 Task:  Click on Golf Select Pick Sheet First name Penelope Last name Taylor and  Email softage.6@softage.net Group 1 Viktor Hovland Group 2 Collin Morikawa Bonus Golfer Collin Morikawa Group 3 Tyrrell Hatton Group 4 Keegan Bradley #1 Golfer For The Week Patrick Cantlay Tie-Breaker Score 1 Submit pick sheet
Action: Mouse moved to (402, 198)
Screenshot: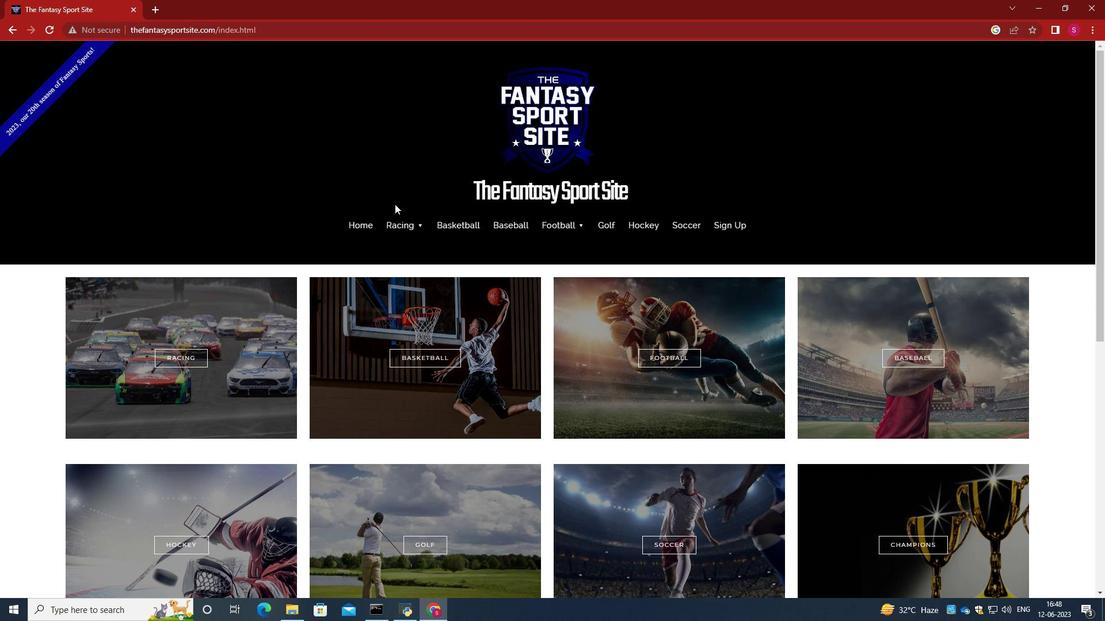 
Action: Mouse scrolled (402, 198) with delta (0, 0)
Screenshot: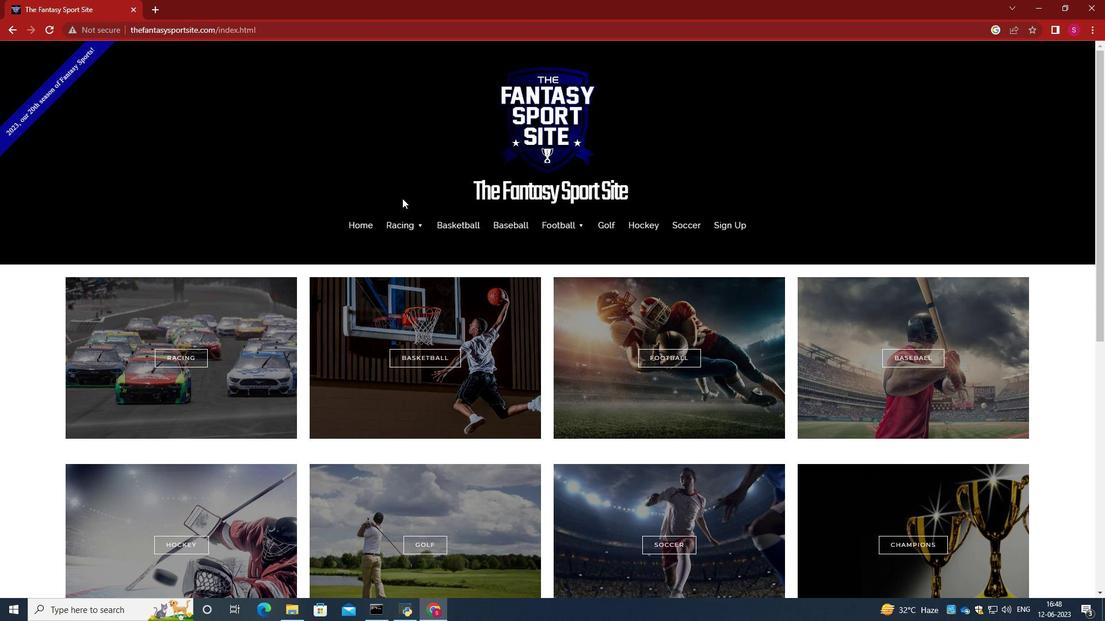 
Action: Mouse scrolled (402, 198) with delta (0, 0)
Screenshot: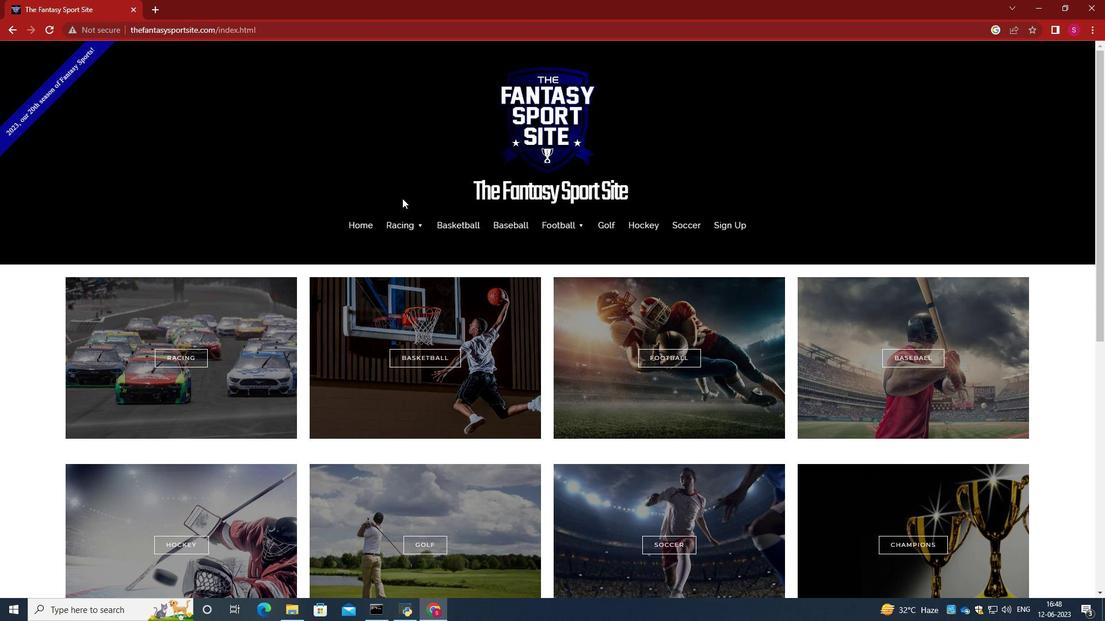 
Action: Mouse moved to (427, 423)
Screenshot: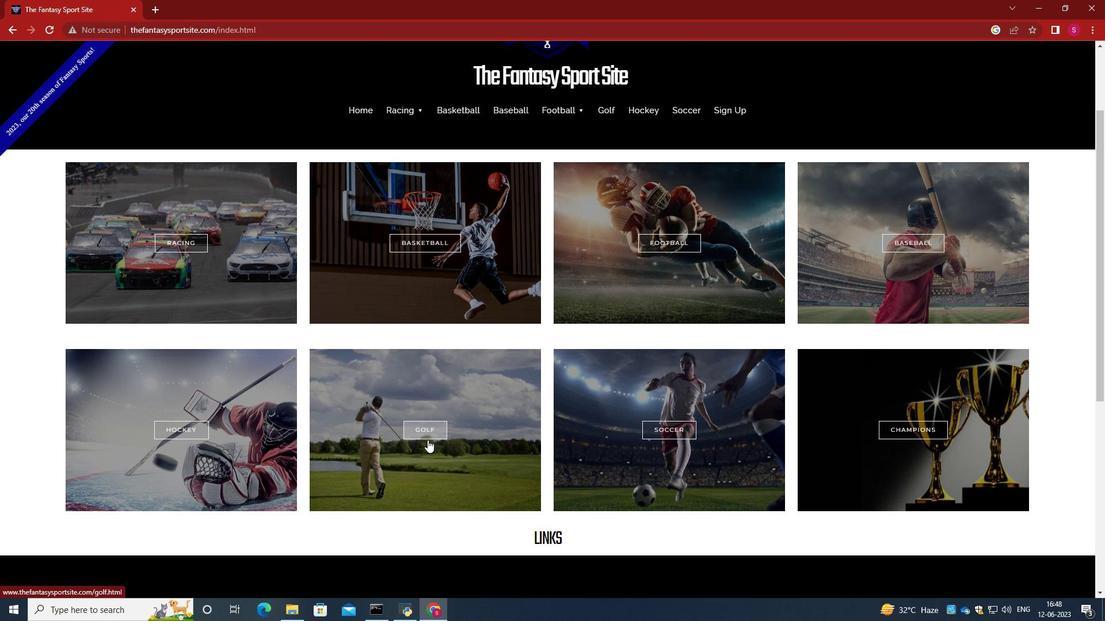 
Action: Mouse pressed left at (427, 423)
Screenshot: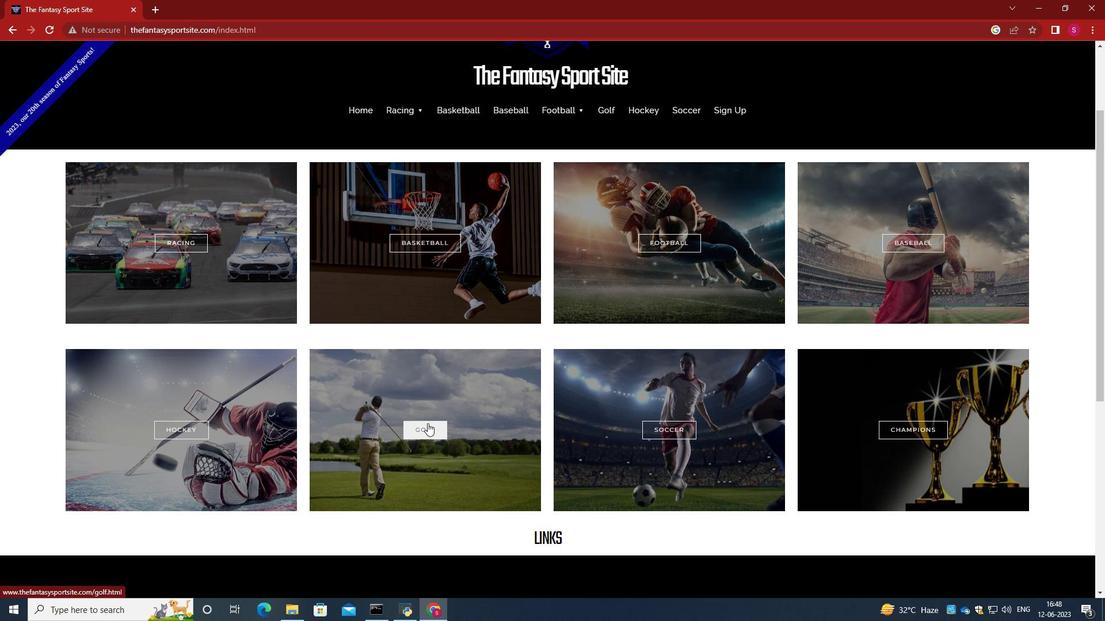 
Action: Mouse moved to (449, 352)
Screenshot: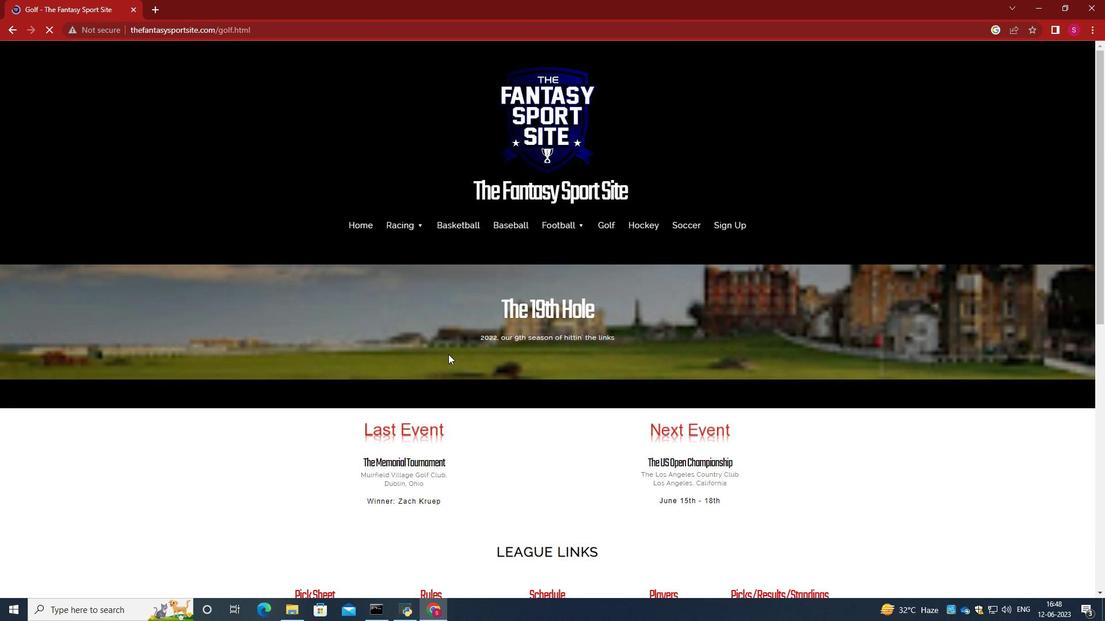 
Action: Mouse scrolled (449, 352) with delta (0, 0)
Screenshot: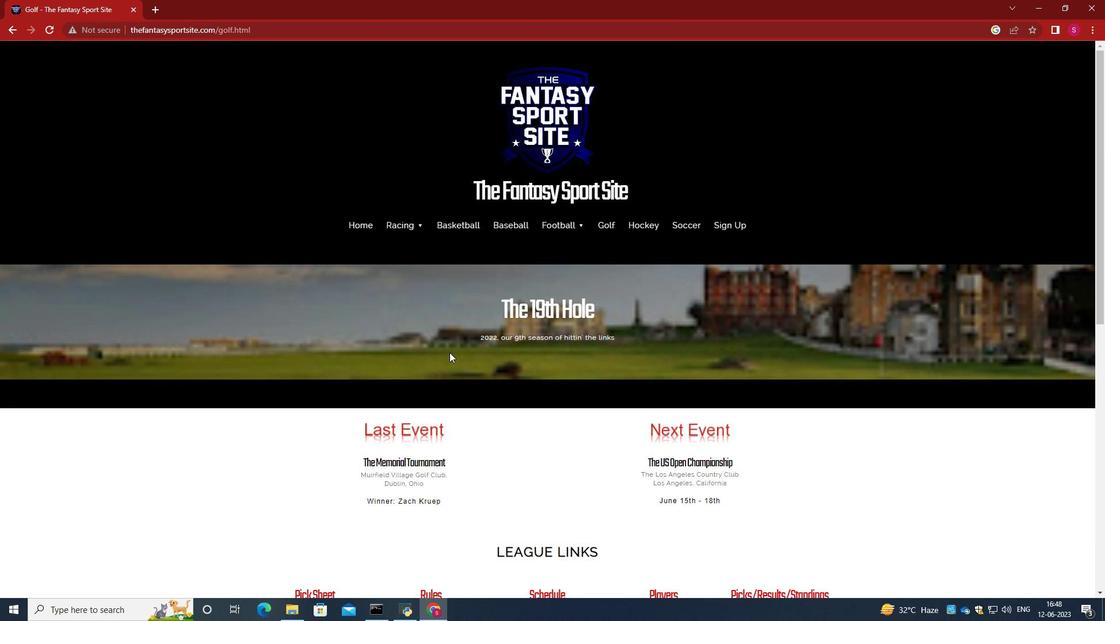 
Action: Mouse moved to (447, 351)
Screenshot: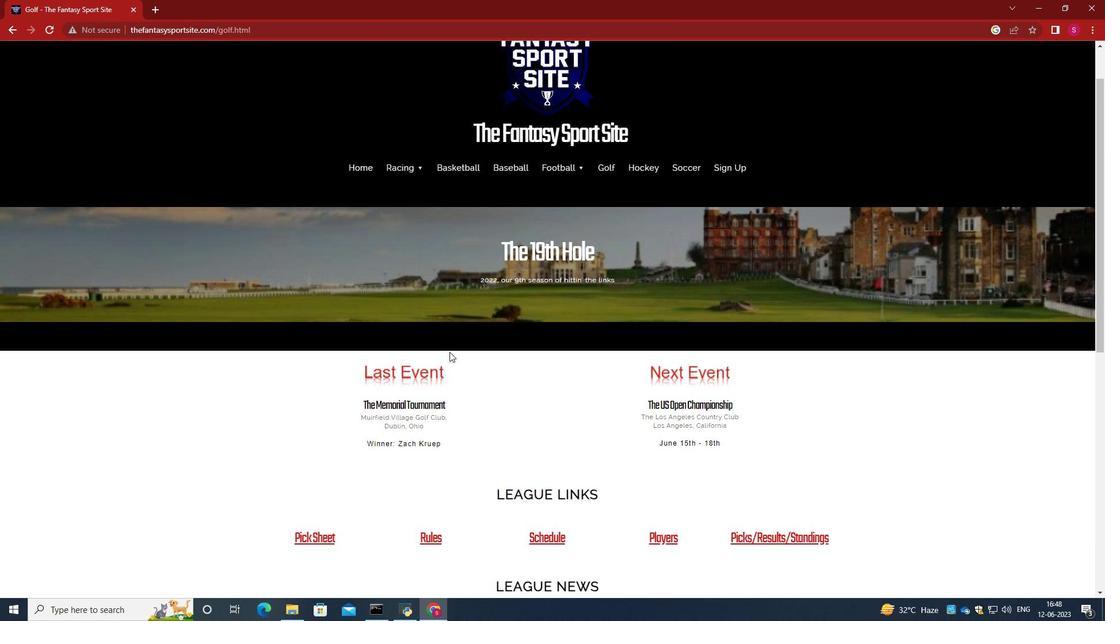 
Action: Mouse scrolled (447, 351) with delta (0, 0)
Screenshot: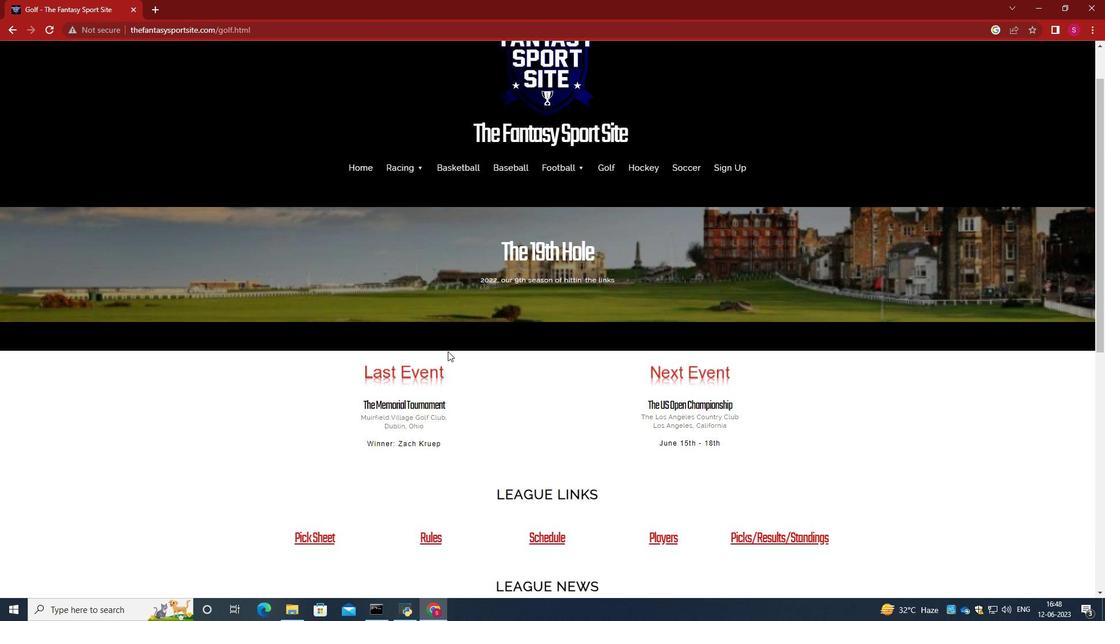 
Action: Mouse scrolled (447, 351) with delta (0, 0)
Screenshot: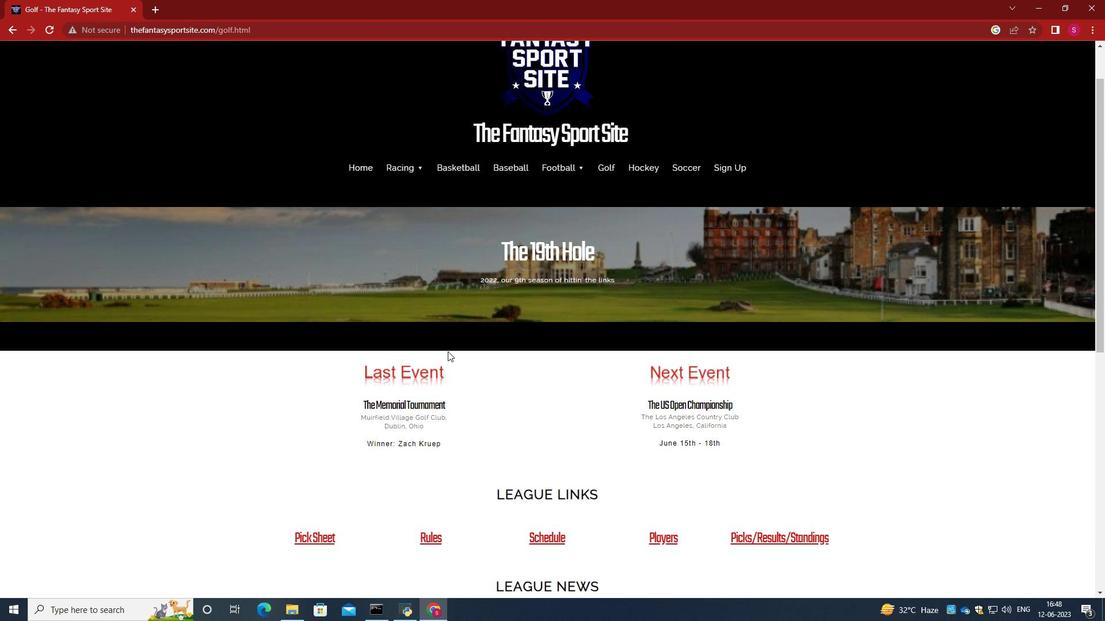 
Action: Mouse moved to (445, 357)
Screenshot: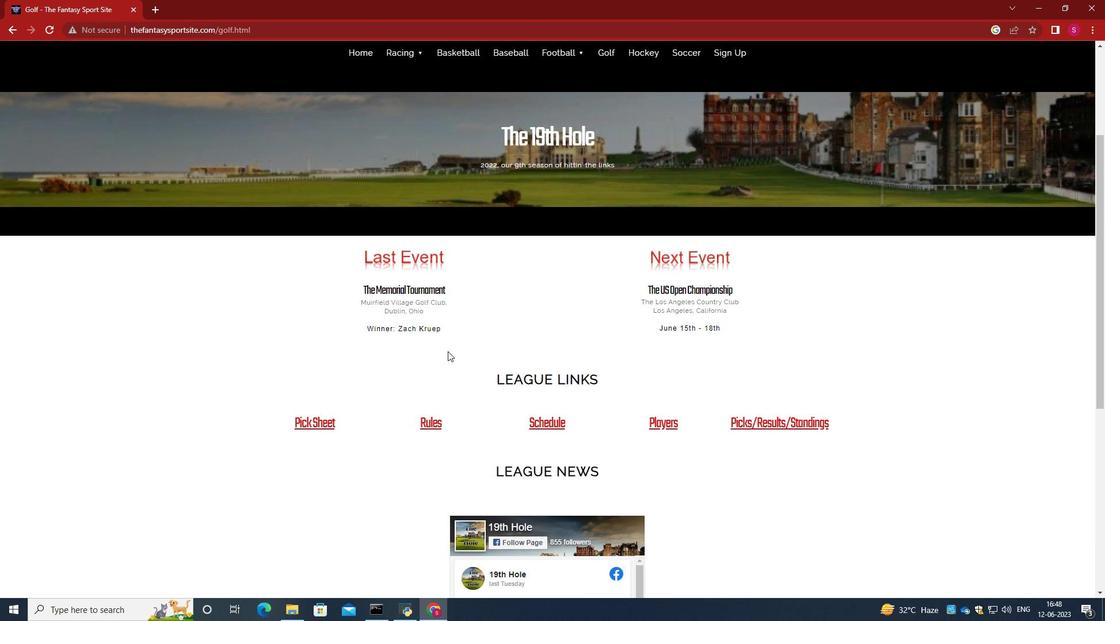
Action: Mouse scrolled (445, 357) with delta (0, 0)
Screenshot: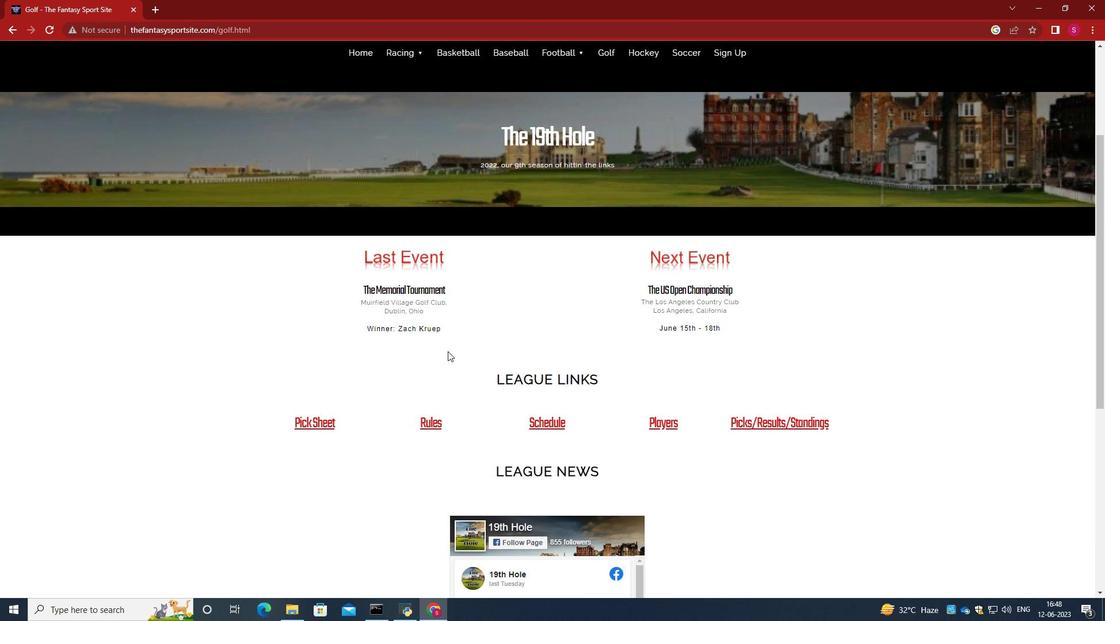 
Action: Mouse moved to (361, 359)
Screenshot: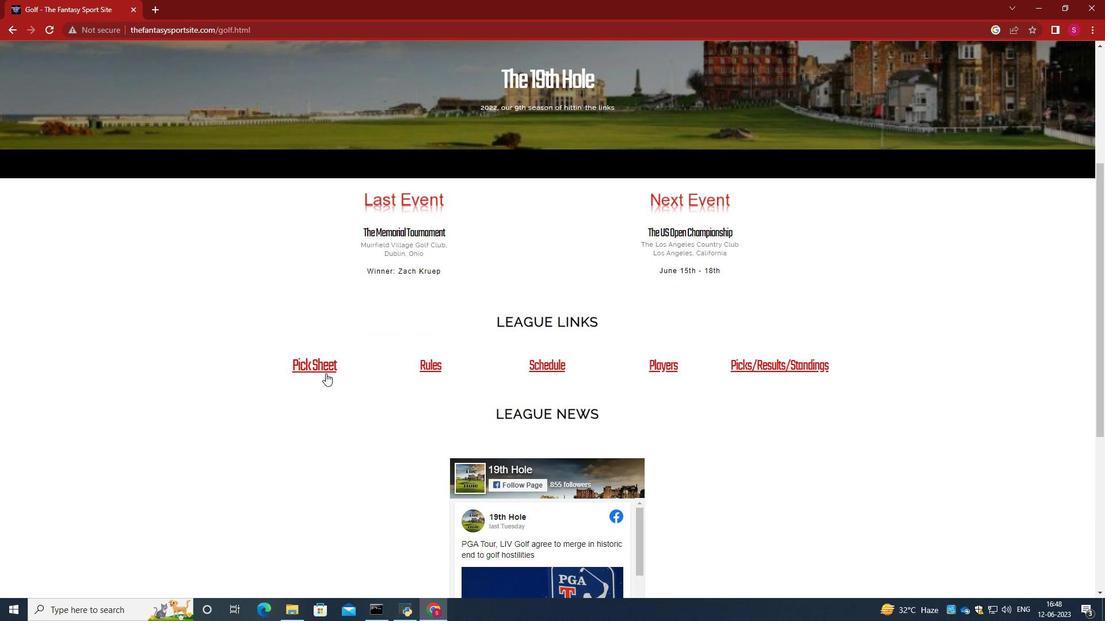 
Action: Mouse scrolled (361, 358) with delta (0, 0)
Screenshot: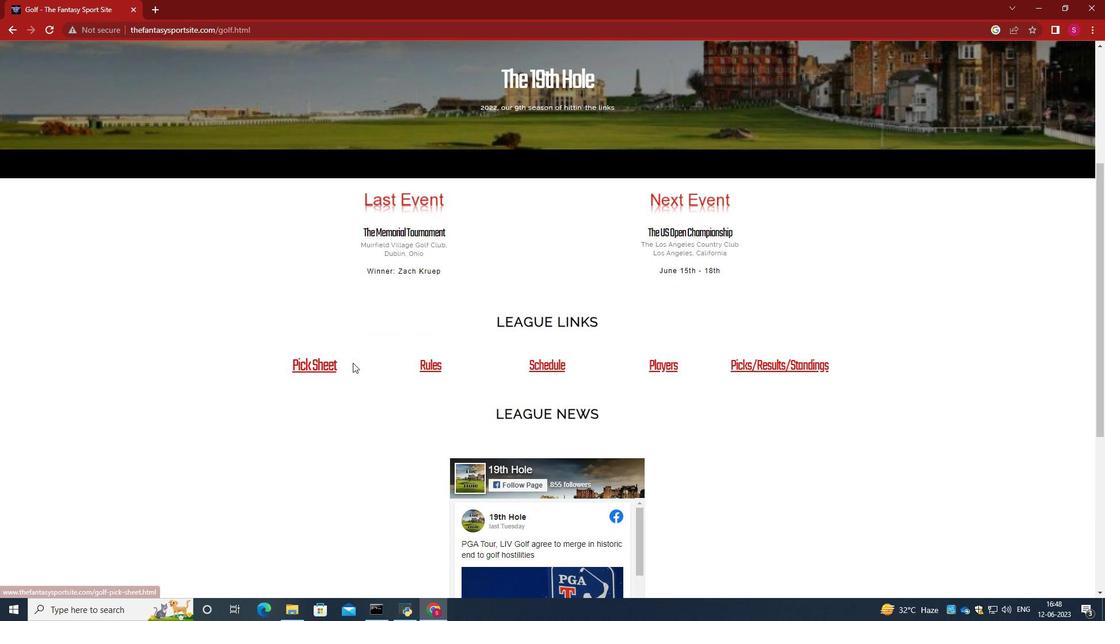
Action: Mouse scrolled (361, 358) with delta (0, 0)
Screenshot: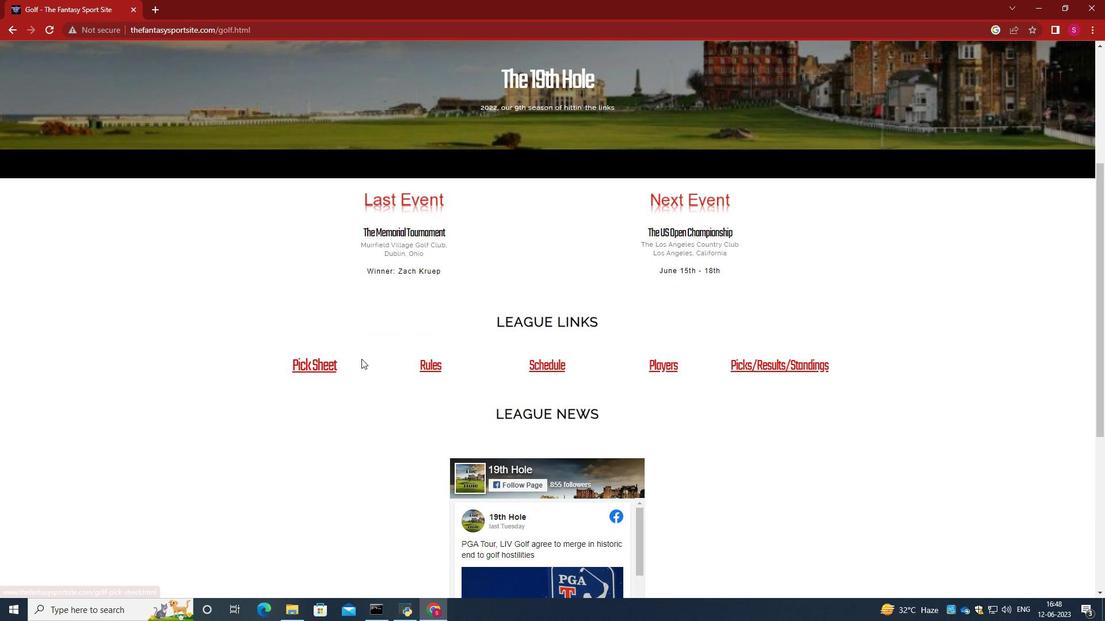 
Action: Mouse scrolled (361, 358) with delta (0, 0)
Screenshot: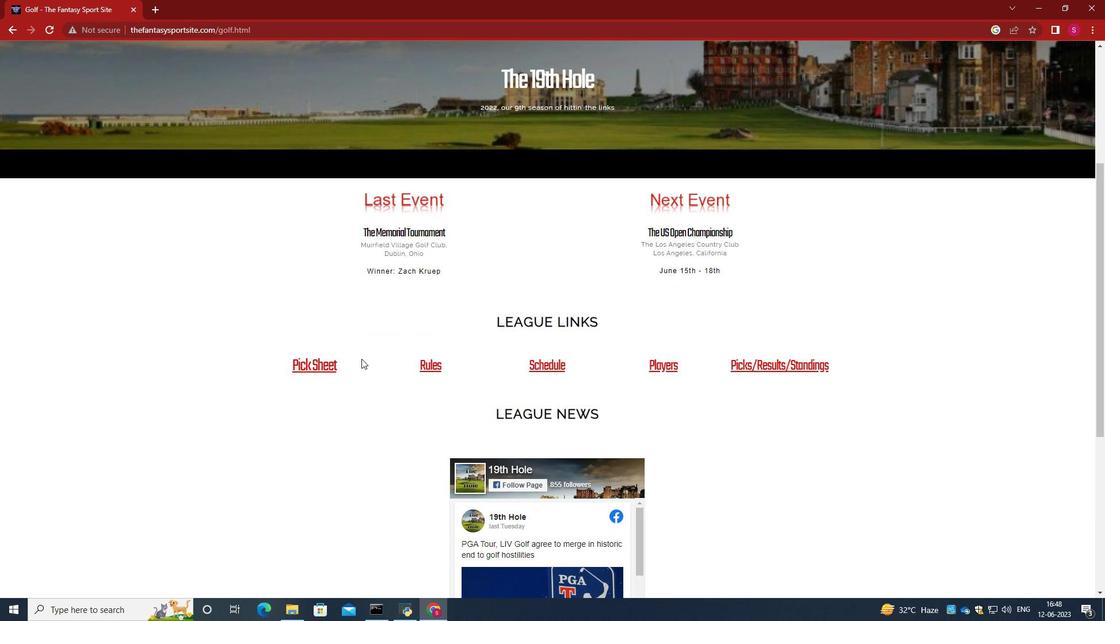 
Action: Mouse moved to (318, 195)
Screenshot: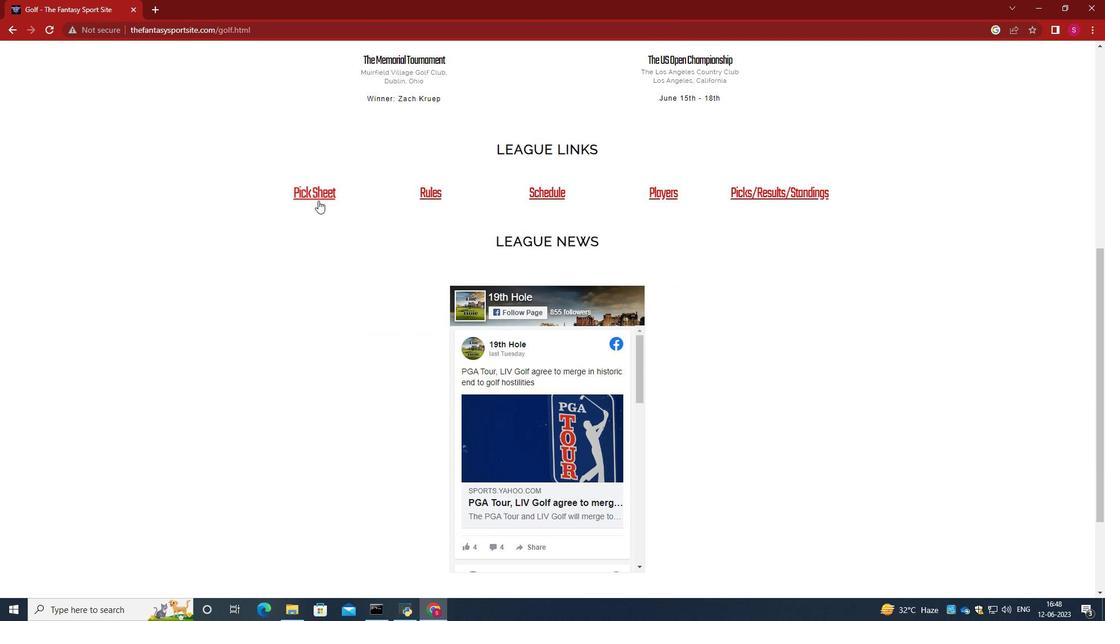 
Action: Mouse pressed left at (318, 195)
Screenshot: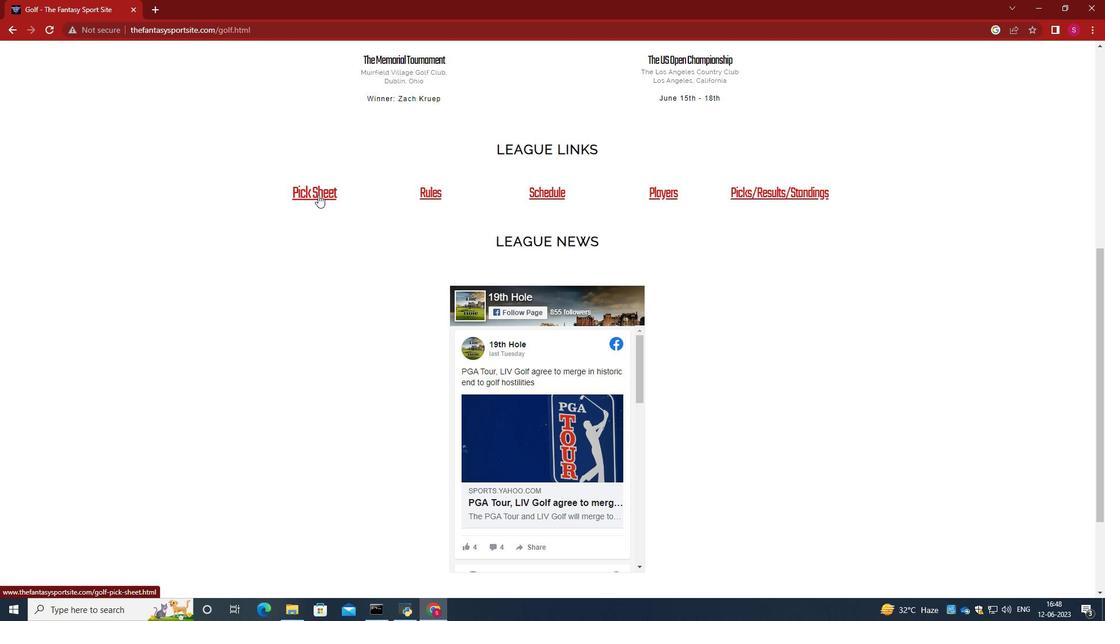 
Action: Mouse moved to (434, 217)
Screenshot: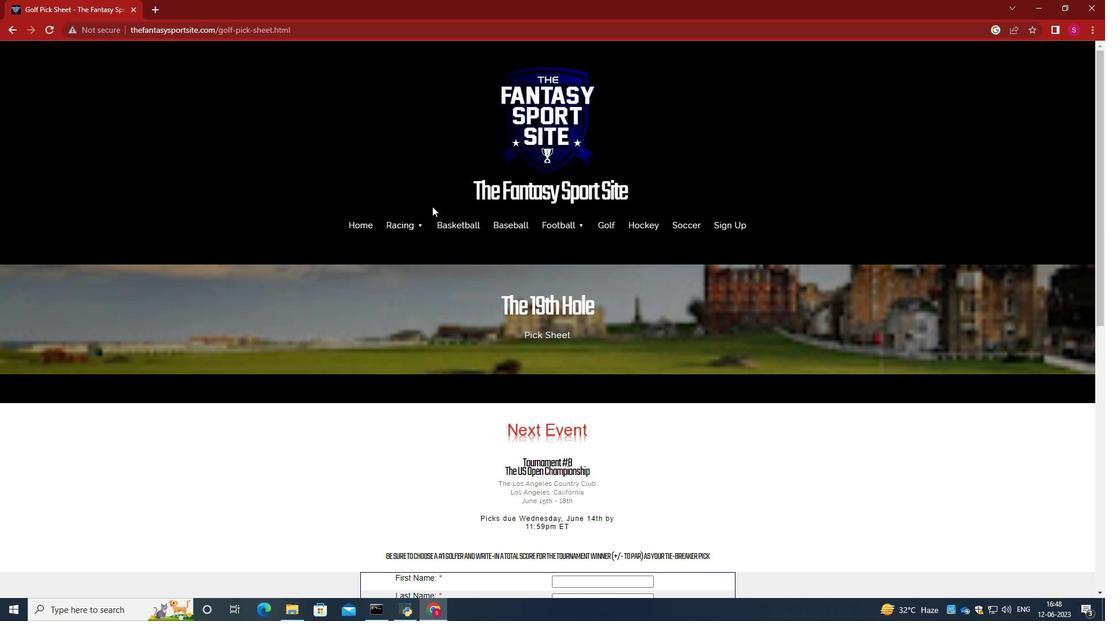 
Action: Mouse scrolled (434, 216) with delta (0, 0)
Screenshot: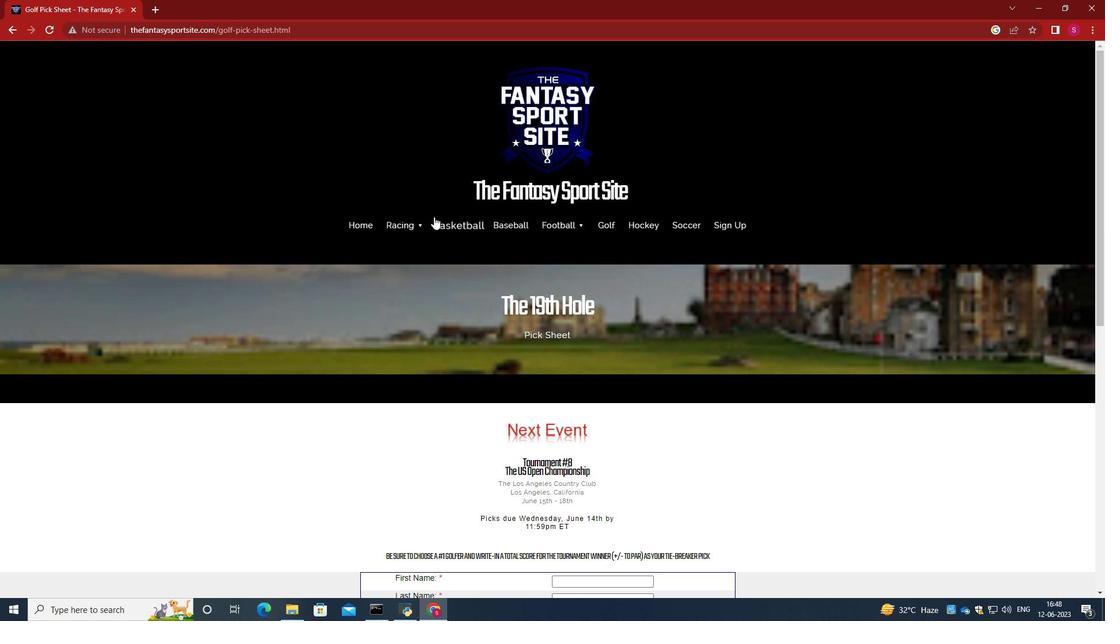 
Action: Mouse scrolled (434, 216) with delta (0, 0)
Screenshot: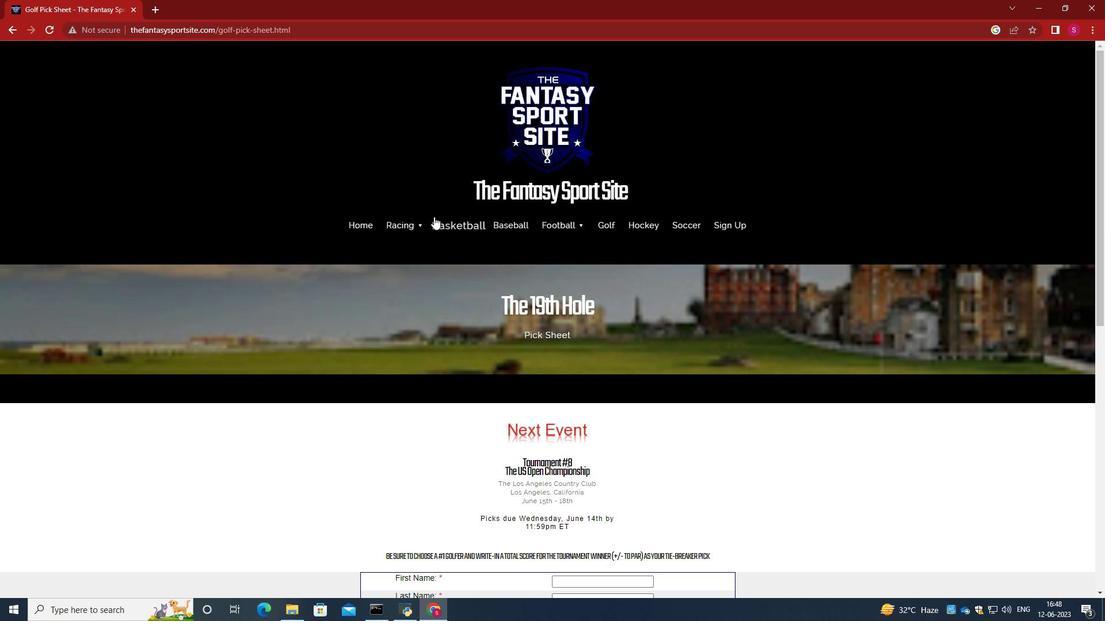 
Action: Mouse moved to (434, 217)
Screenshot: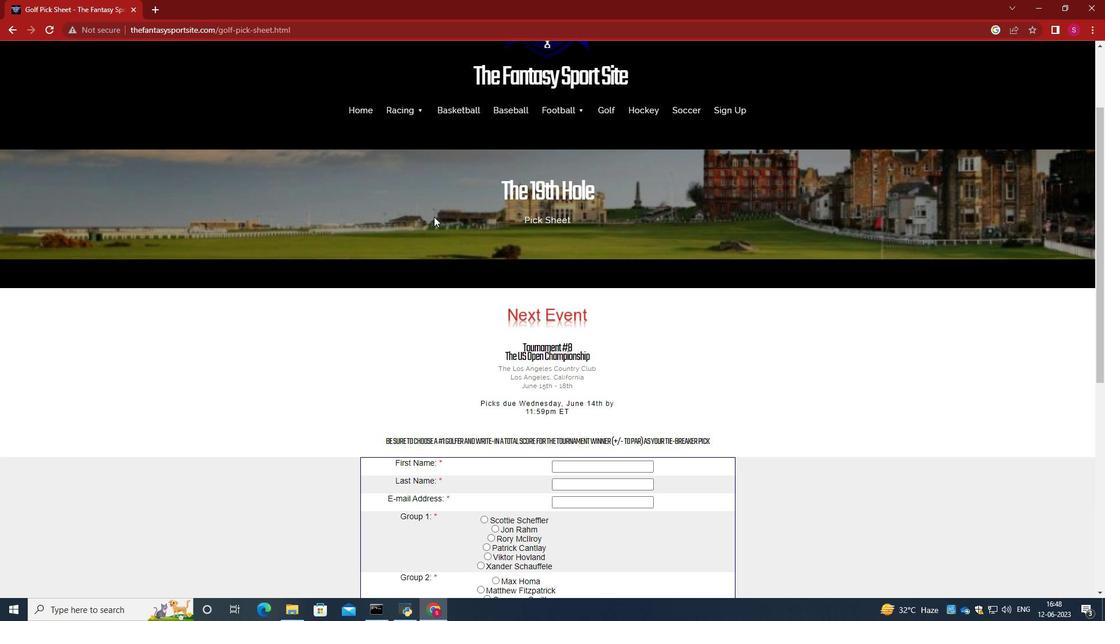 
Action: Mouse scrolled (434, 217) with delta (0, 0)
Screenshot: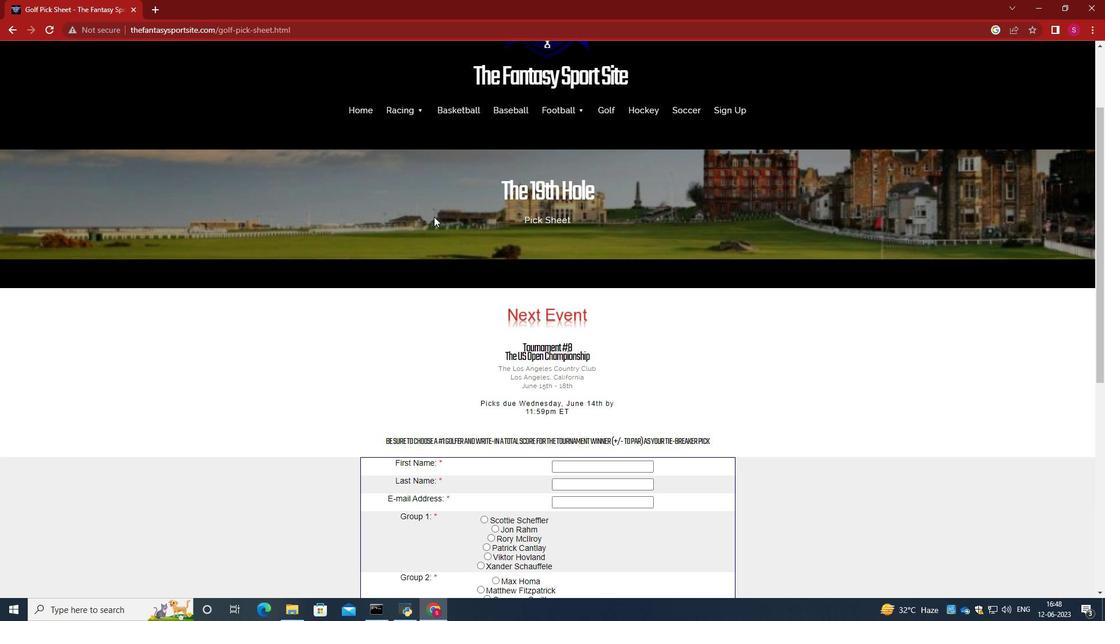 
Action: Mouse moved to (434, 223)
Screenshot: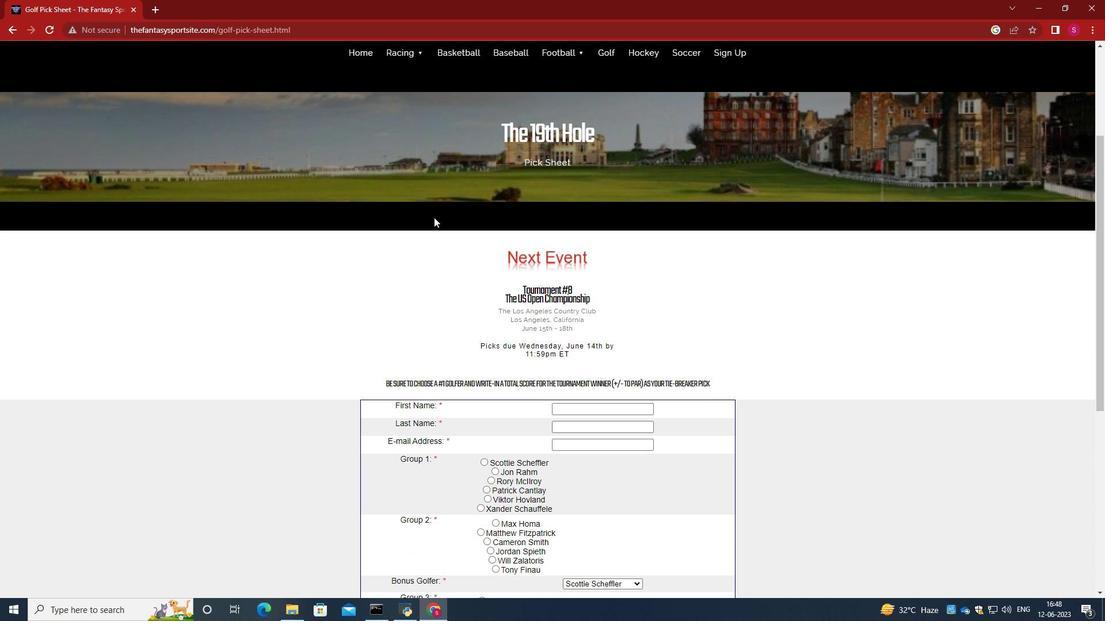 
Action: Mouse scrolled (434, 223) with delta (0, 0)
Screenshot: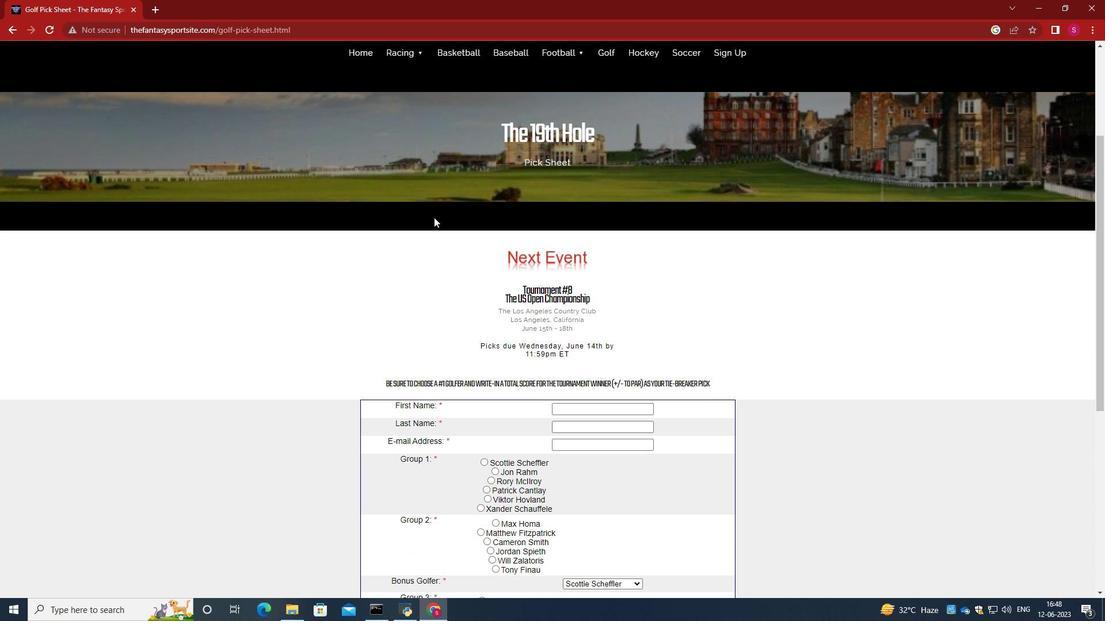 
Action: Mouse moved to (435, 228)
Screenshot: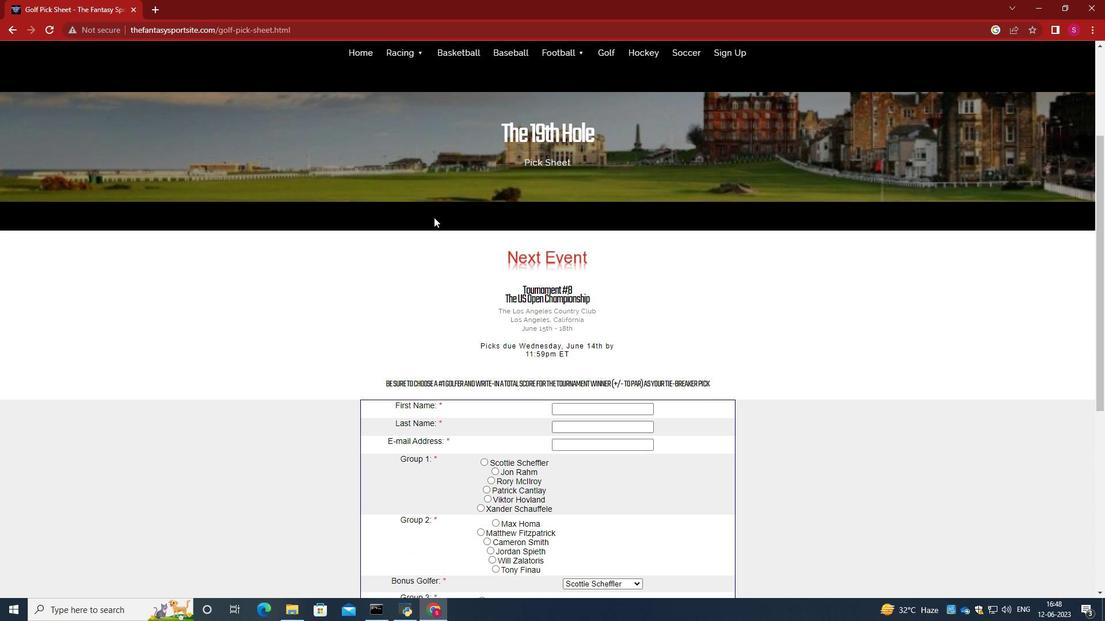
Action: Mouse scrolled (435, 228) with delta (0, 0)
Screenshot: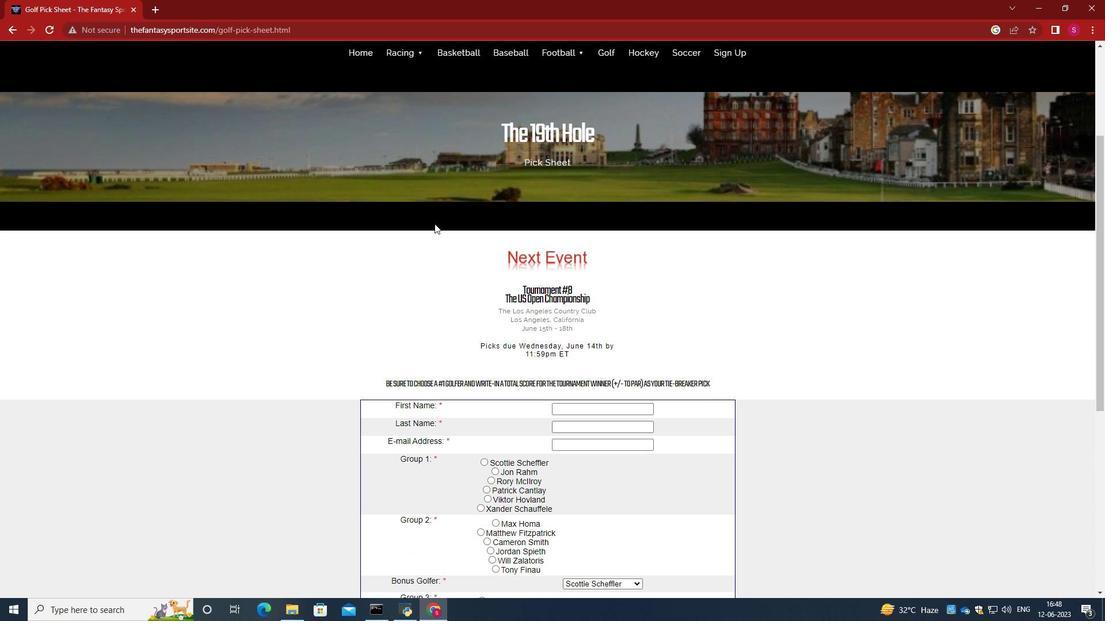 
Action: Mouse moved to (602, 282)
Screenshot: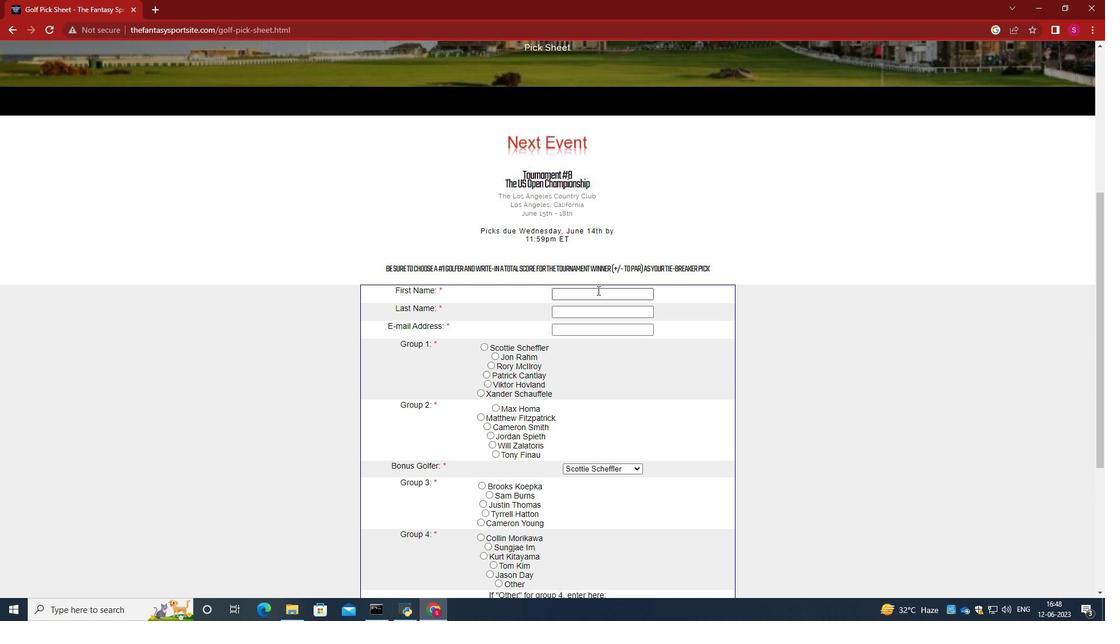 
Action: Mouse scrolled (602, 282) with delta (0, 0)
Screenshot: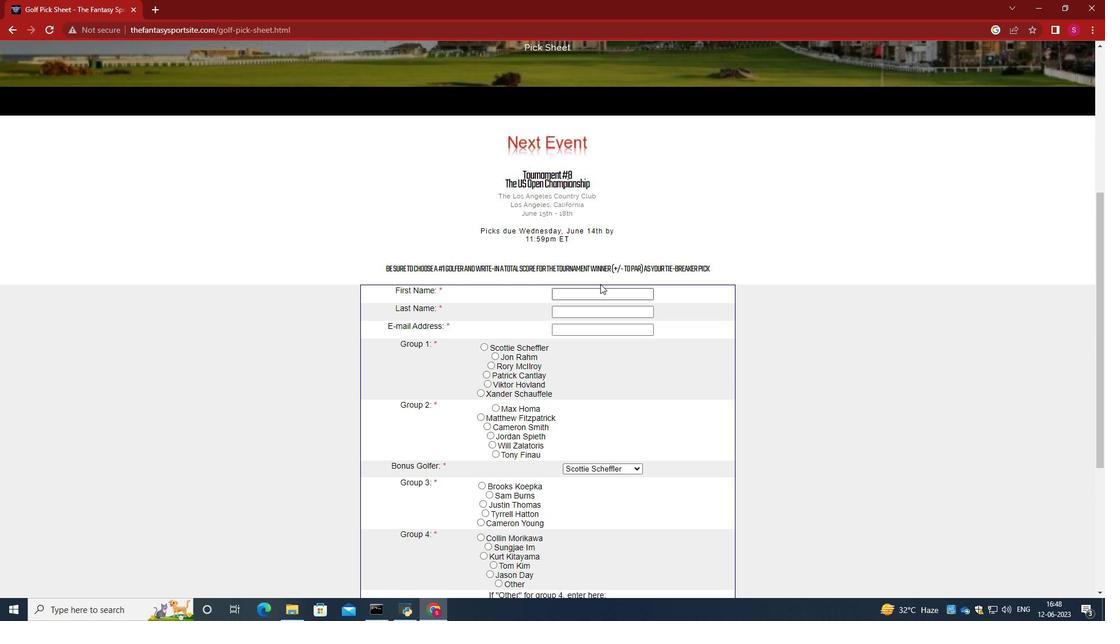 
Action: Mouse moved to (587, 234)
Screenshot: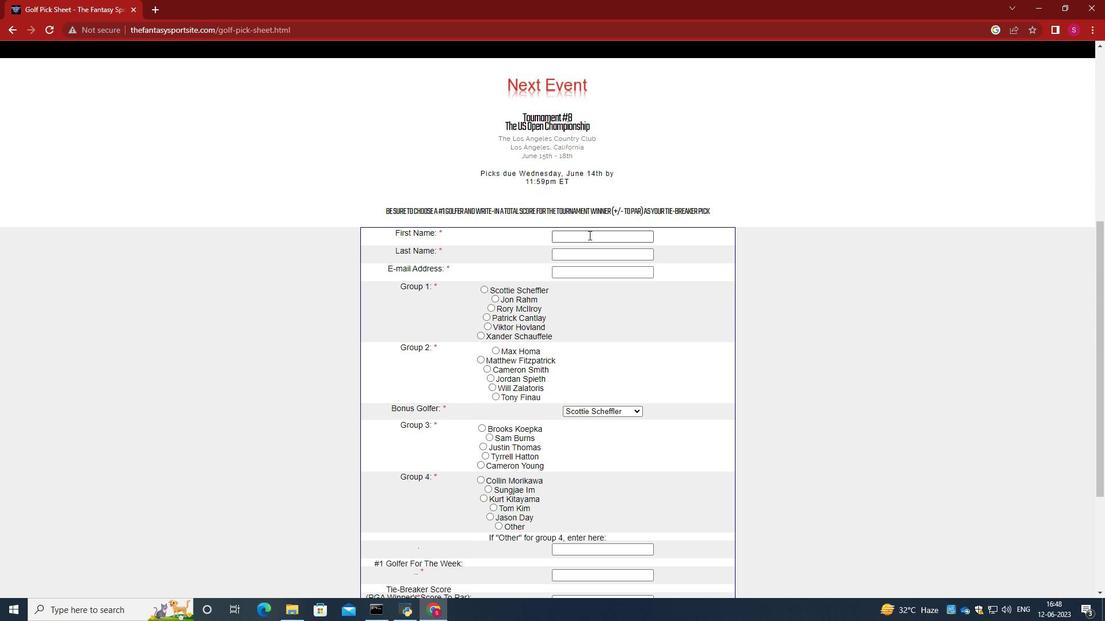 
Action: Mouse pressed left at (587, 234)
Screenshot: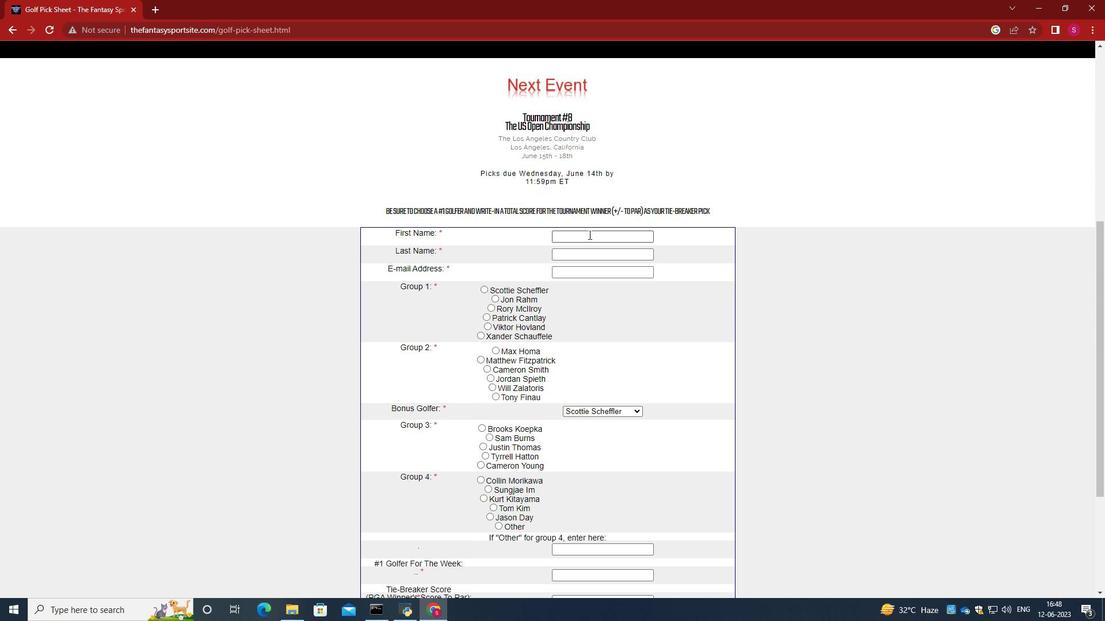 
Action: Key pressed <Key.caps_lock>P<Key.caps_lock>enelope<Key.tab><Key.caps_lock>T<Key.caps_lock>aylor<Key.tab>softage.6<Key.shift>@softage.net
Screenshot: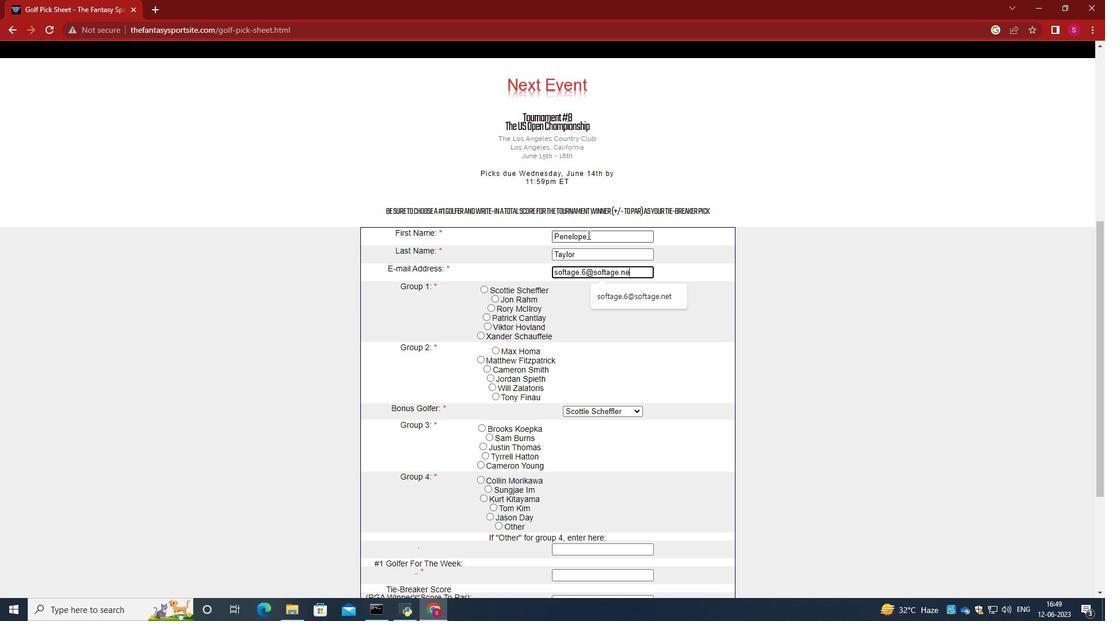 
Action: Mouse moved to (584, 271)
Screenshot: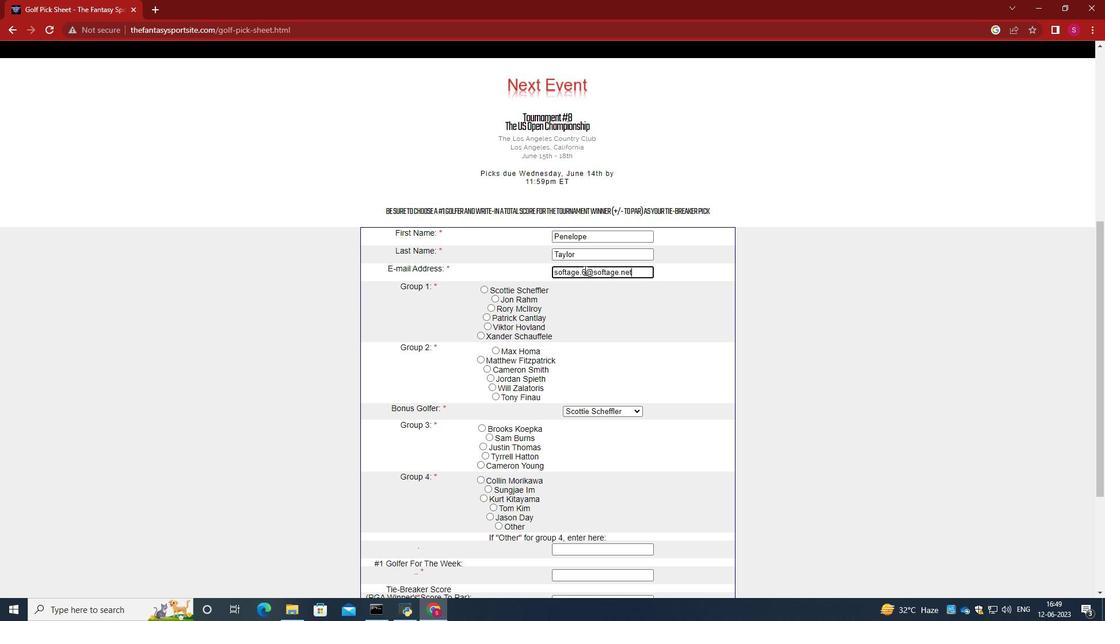 
Action: Mouse scrolled (584, 271) with delta (0, 0)
Screenshot: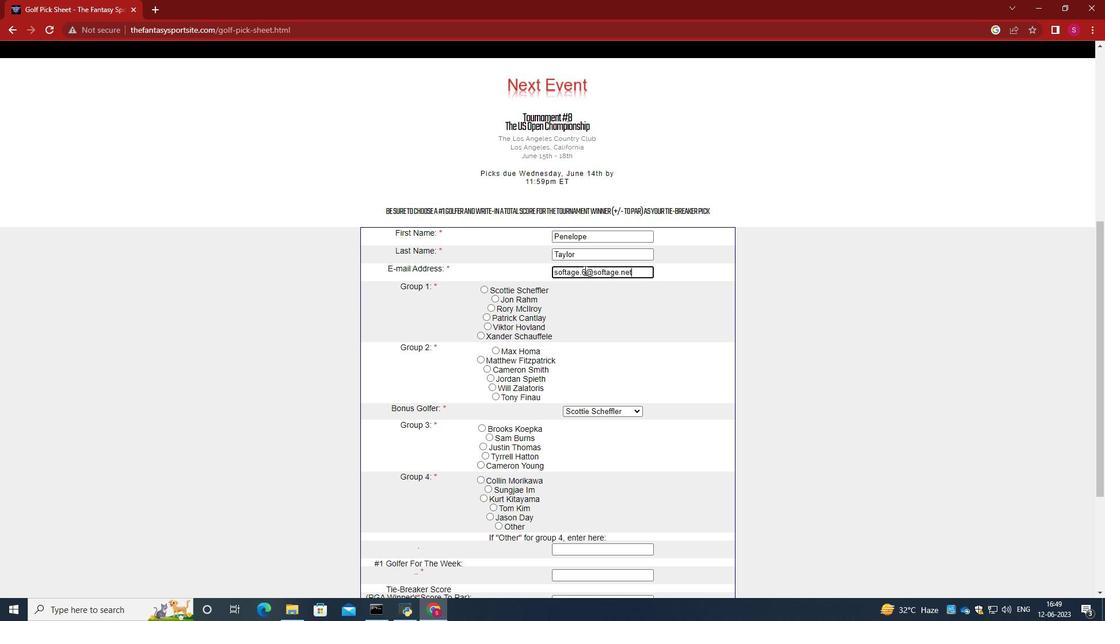 
Action: Mouse moved to (488, 267)
Screenshot: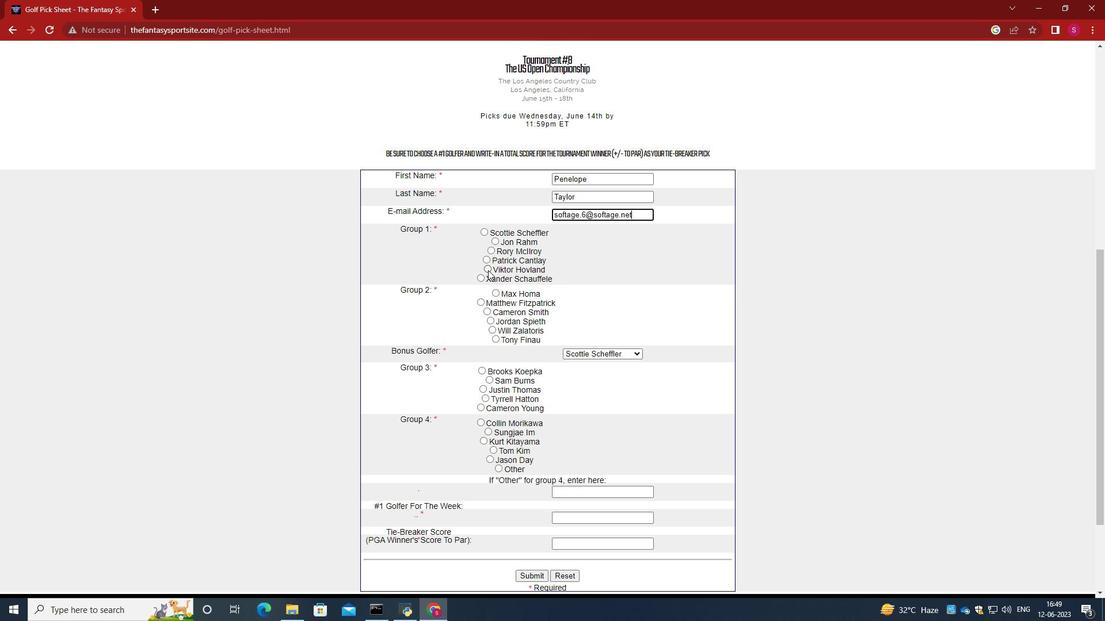 
Action: Mouse pressed left at (488, 267)
Screenshot: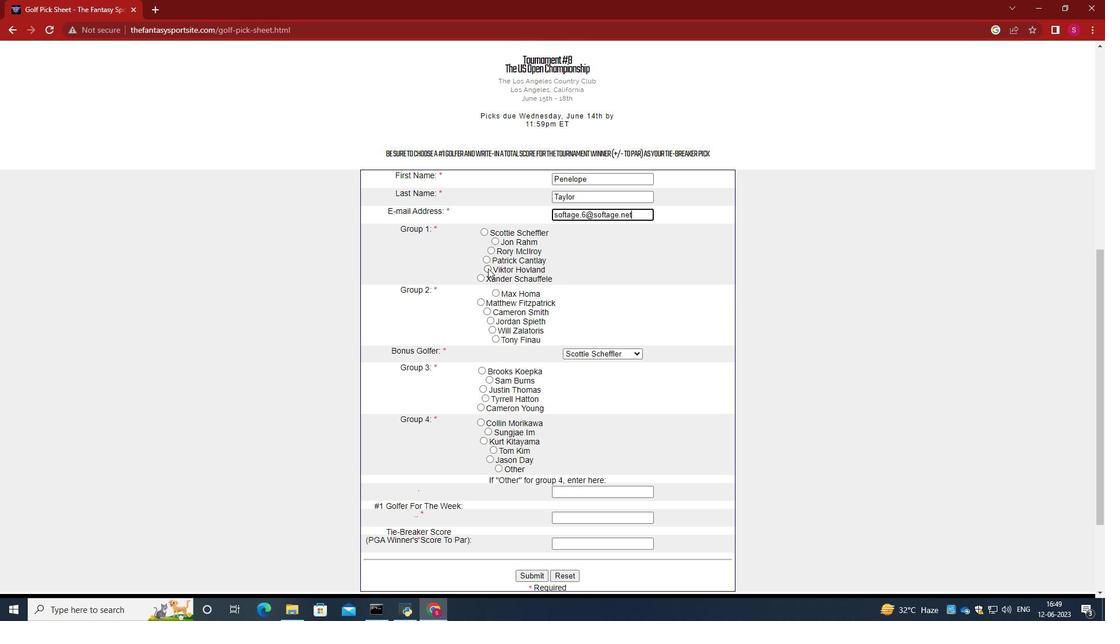 
Action: Mouse moved to (611, 266)
Screenshot: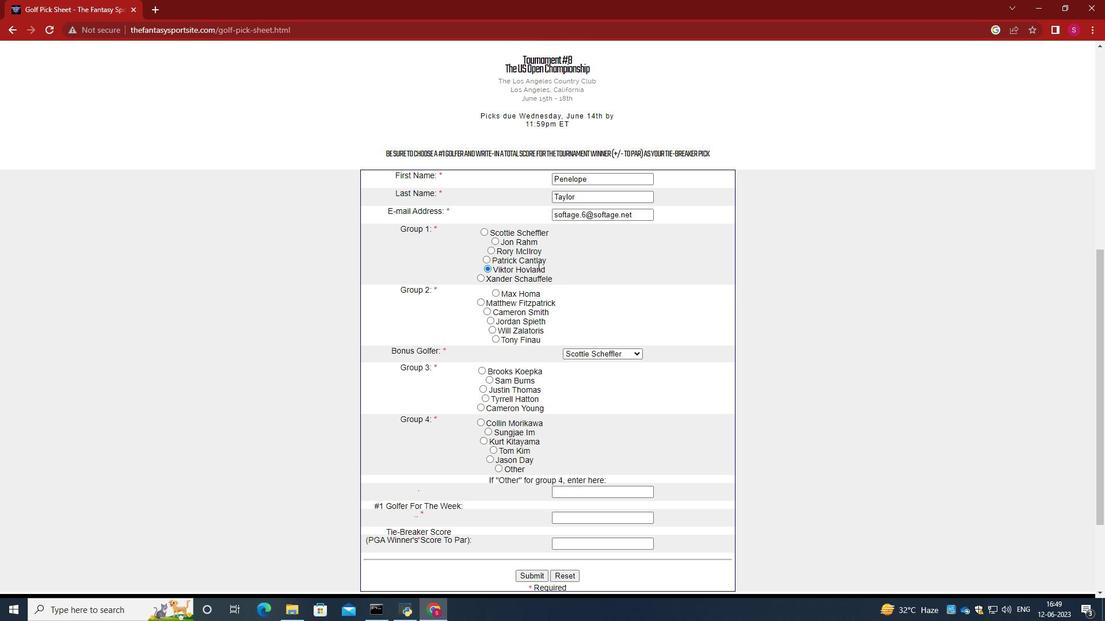 
Action: Mouse scrolled (611, 266) with delta (0, 0)
Screenshot: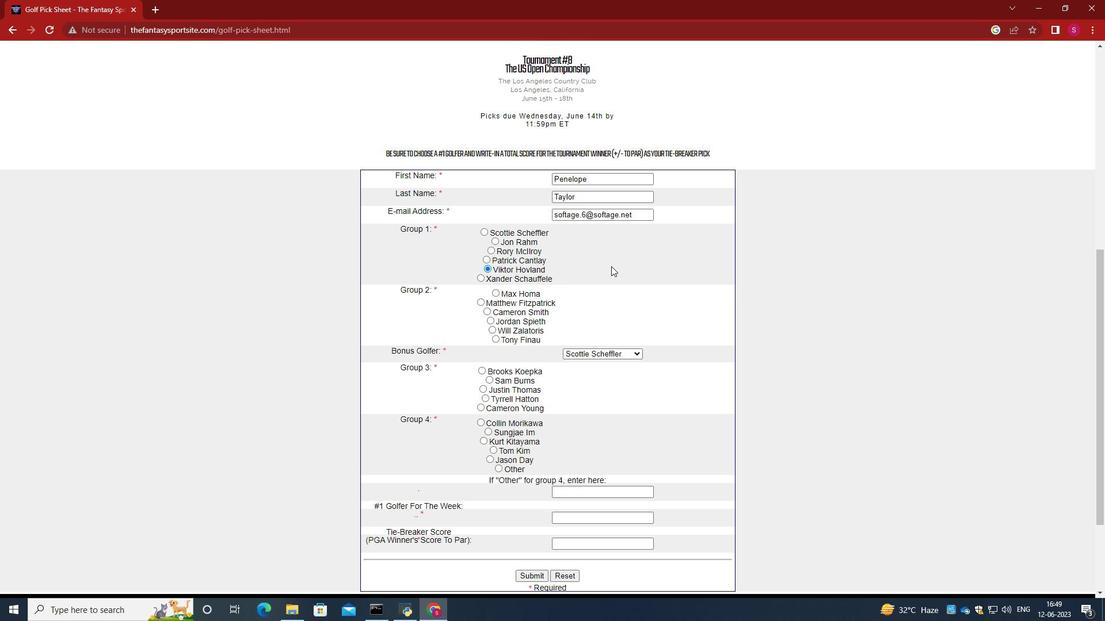 
Action: Mouse moved to (487, 254)
Screenshot: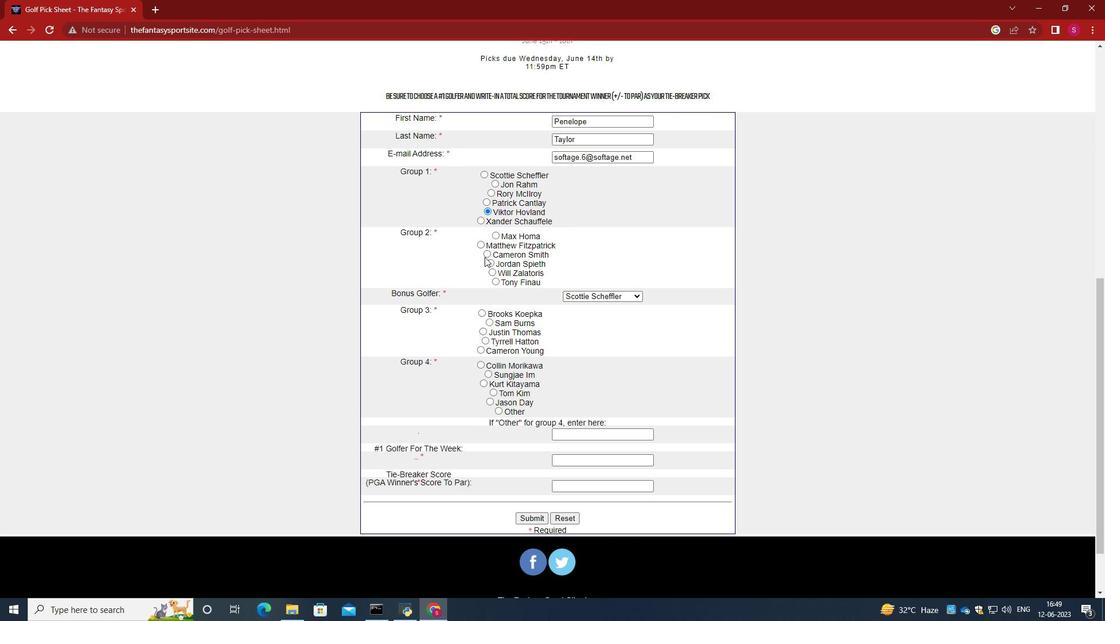 
Action: Mouse pressed left at (487, 254)
Screenshot: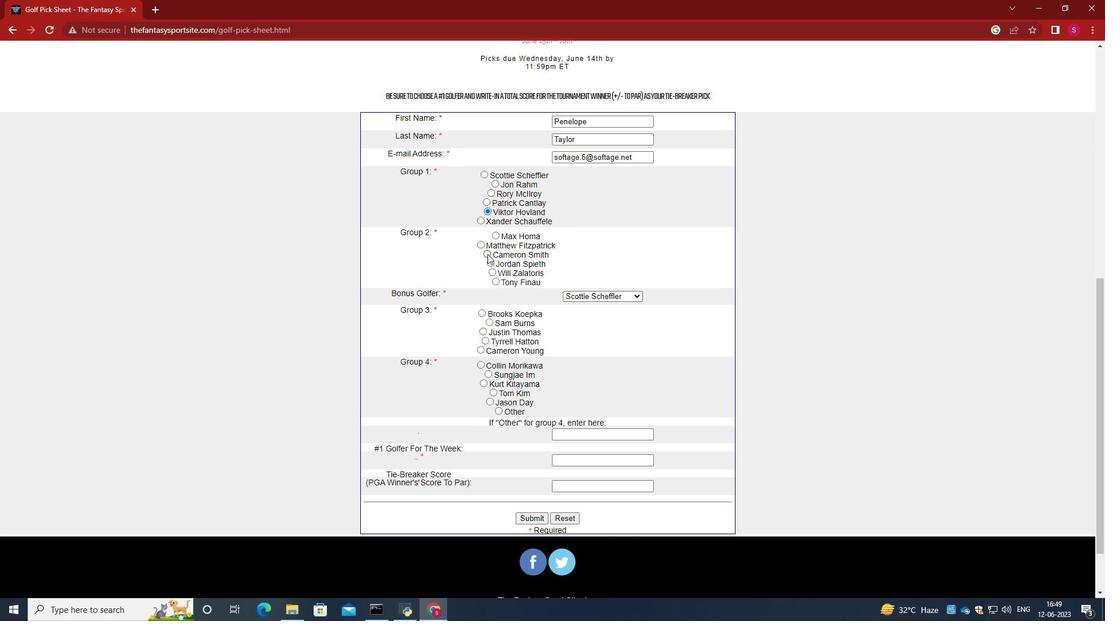 
Action: Mouse moved to (603, 296)
Screenshot: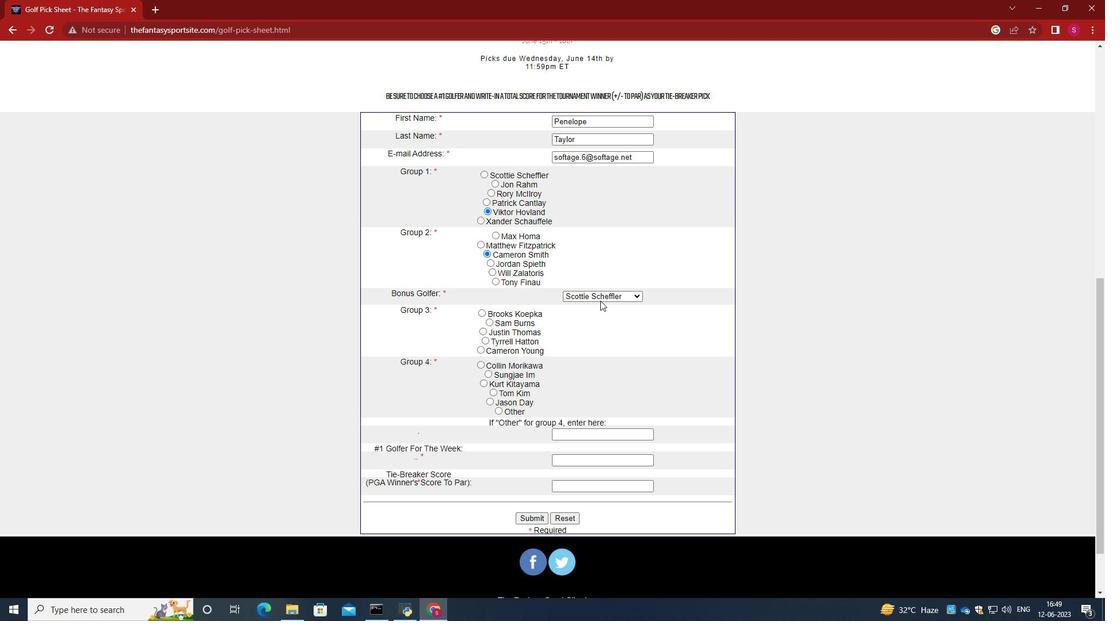 
Action: Mouse pressed left at (603, 296)
Screenshot: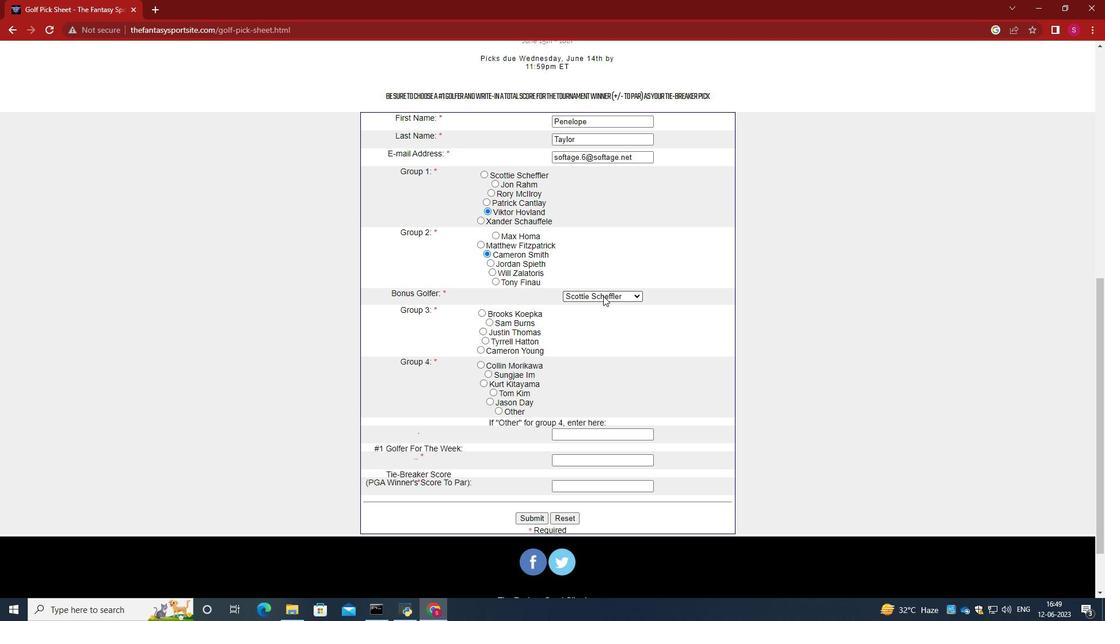 
Action: Mouse moved to (604, 385)
Screenshot: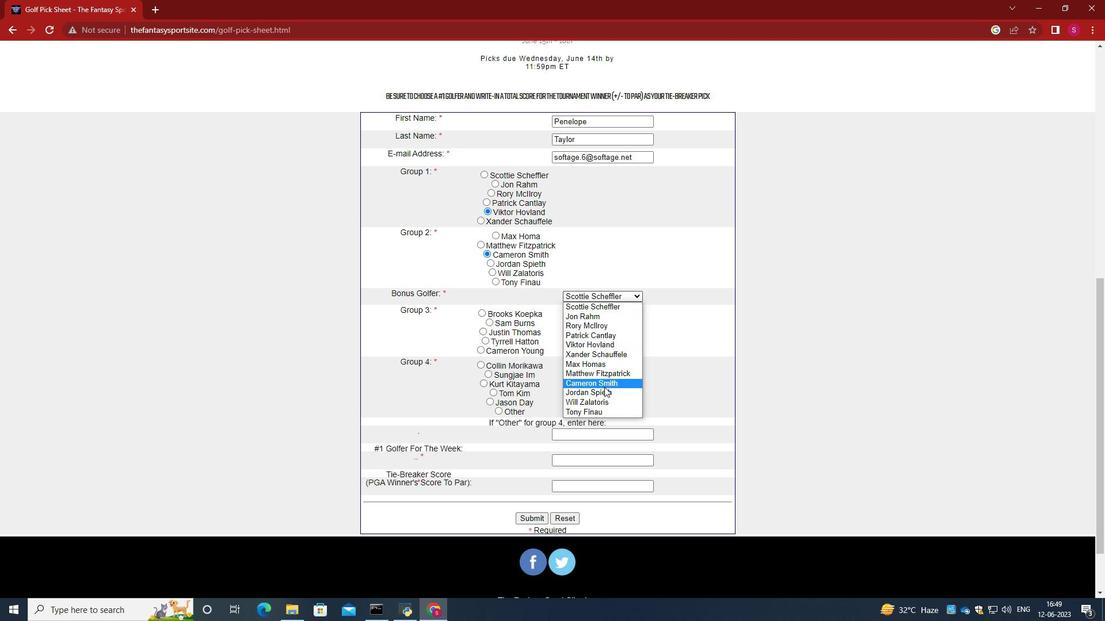 
Action: Mouse pressed left at (604, 385)
Screenshot: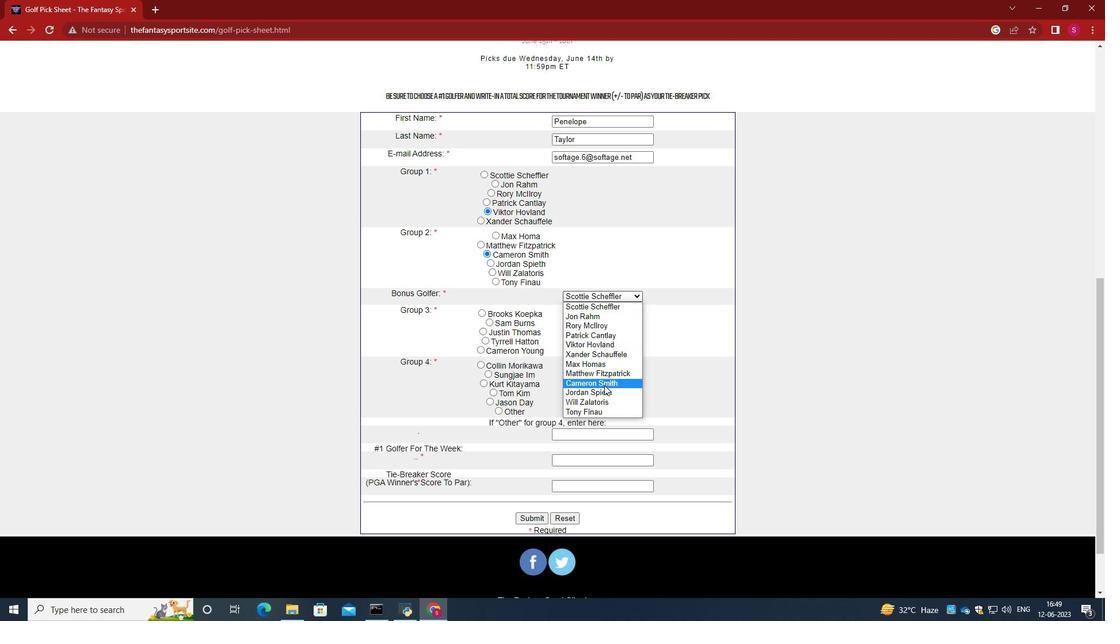 
Action: Mouse moved to (640, 281)
Screenshot: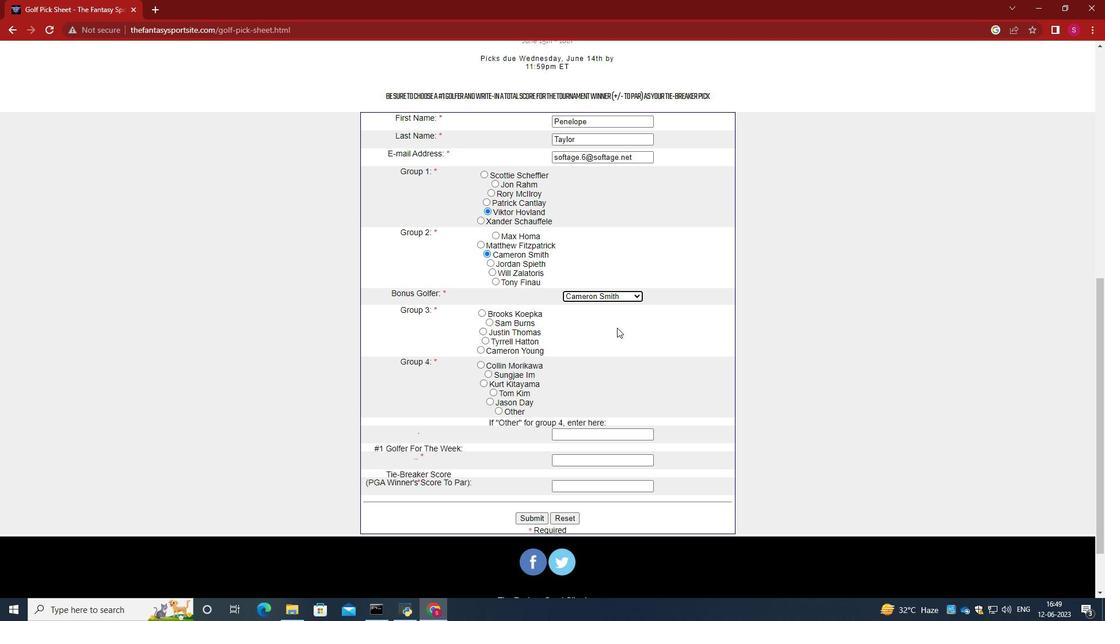 
Action: Mouse scrolled (640, 280) with delta (0, 0)
Screenshot: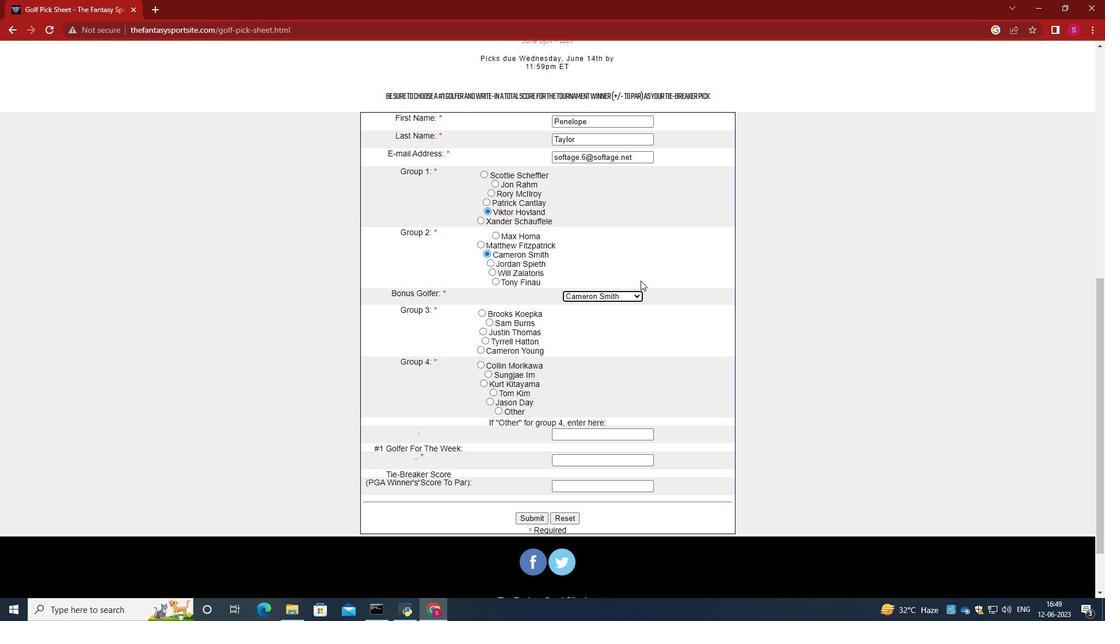 
Action: Mouse moved to (488, 282)
Screenshot: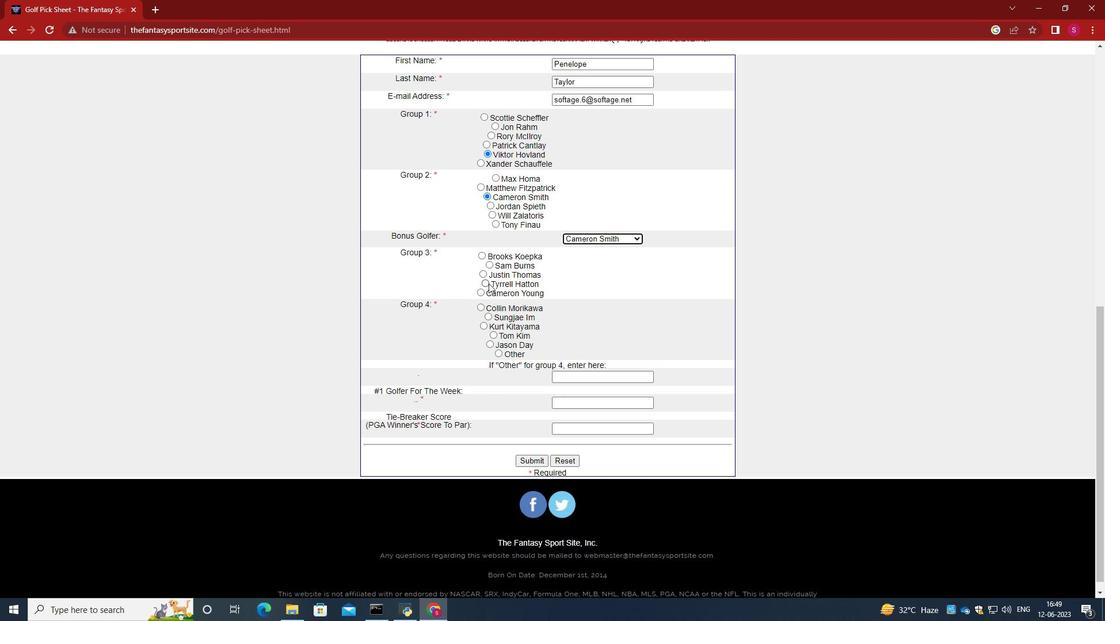 
Action: Mouse pressed left at (488, 282)
Screenshot: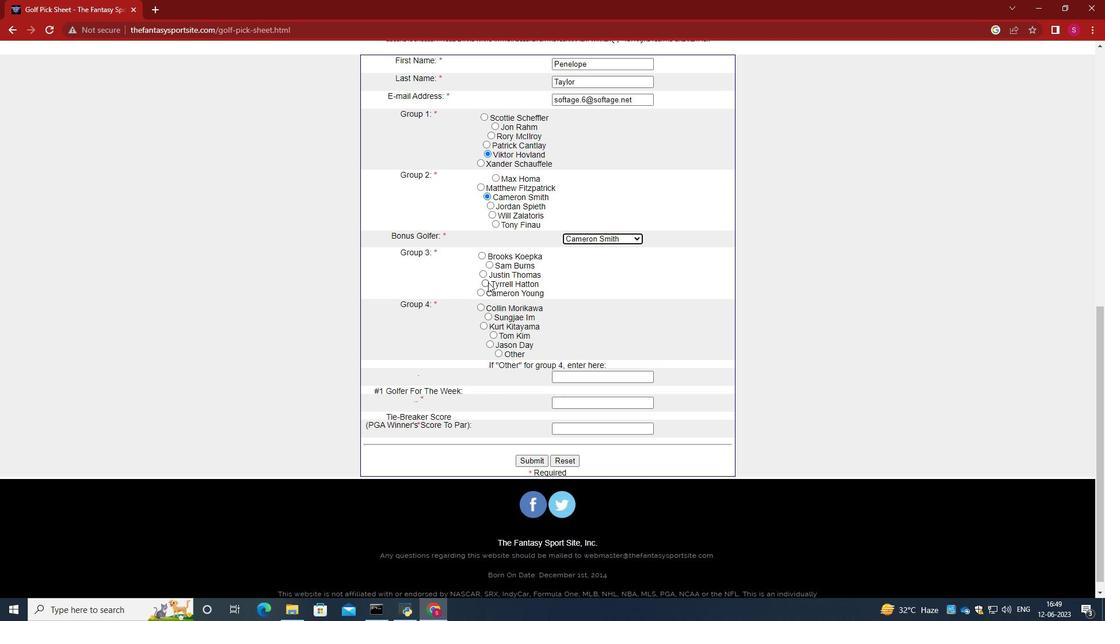 
Action: Mouse moved to (607, 281)
Screenshot: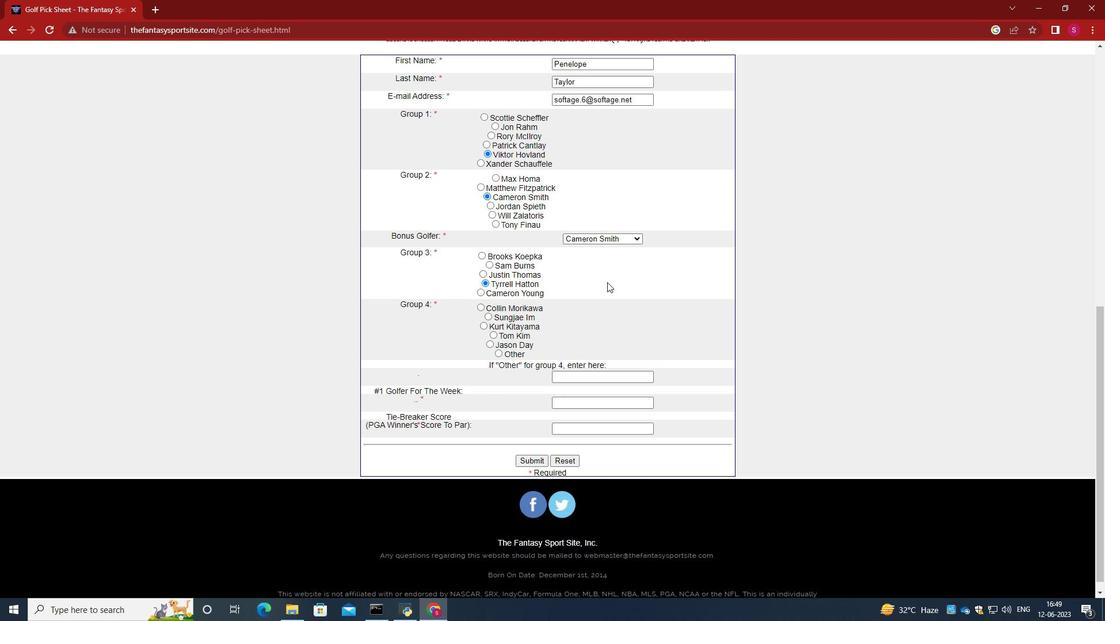 
Action: Mouse scrolled (607, 281) with delta (0, 0)
Screenshot: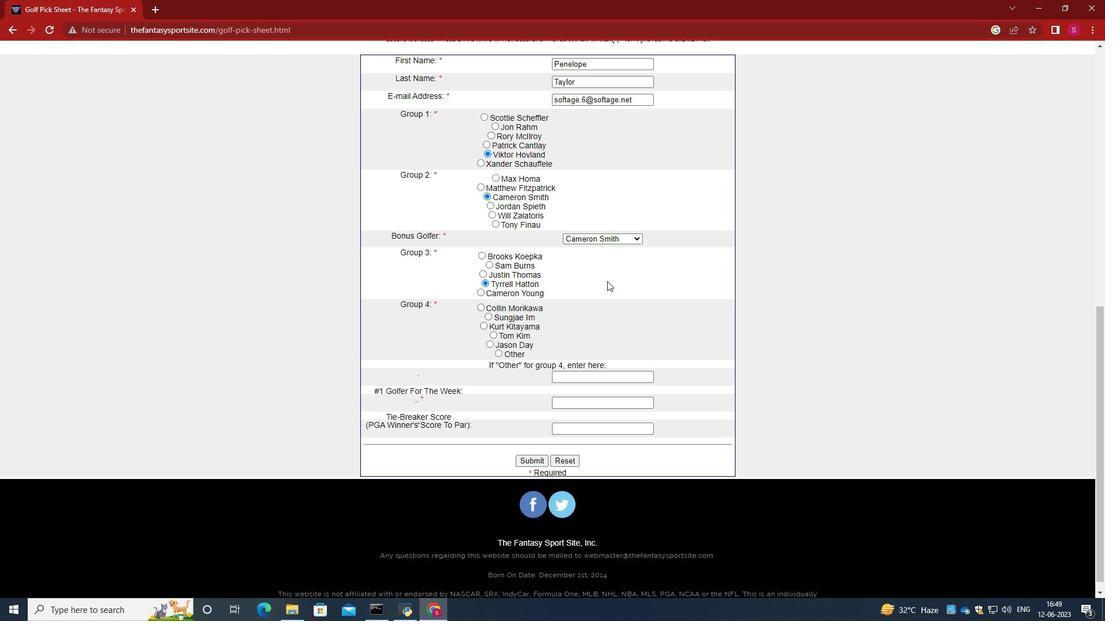 
Action: Mouse moved to (499, 340)
Screenshot: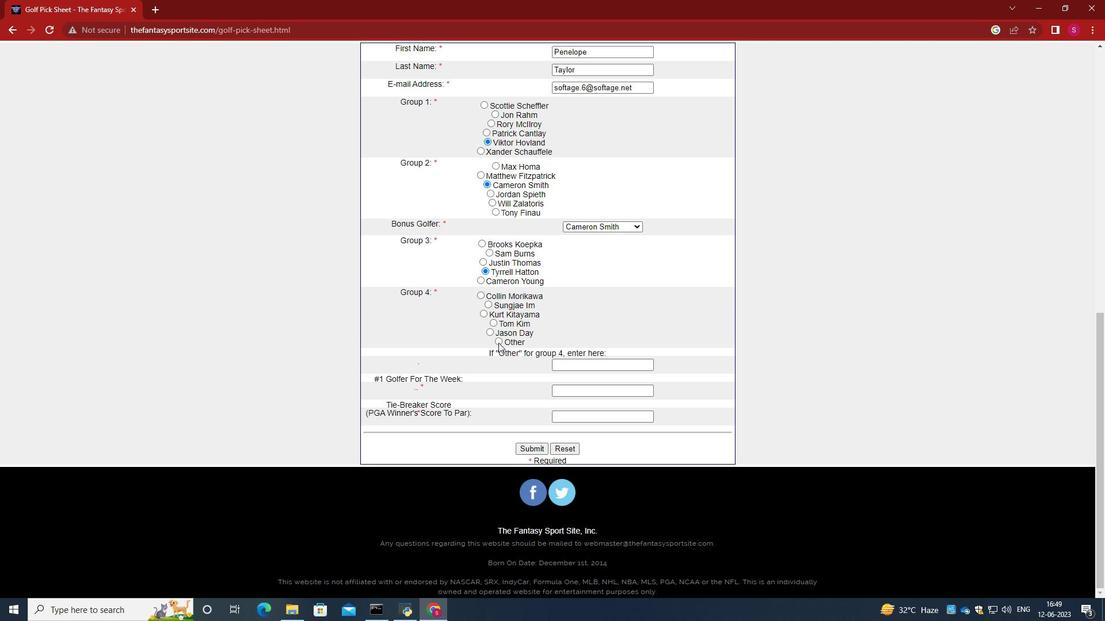 
Action: Mouse pressed left at (499, 340)
Screenshot: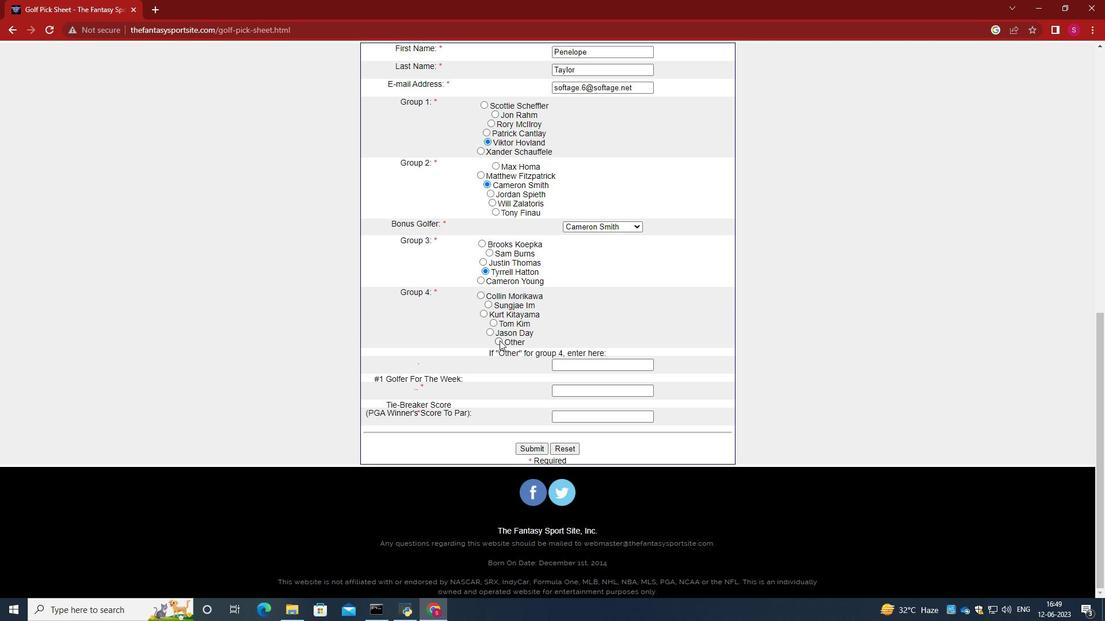 
Action: Mouse moved to (560, 363)
Screenshot: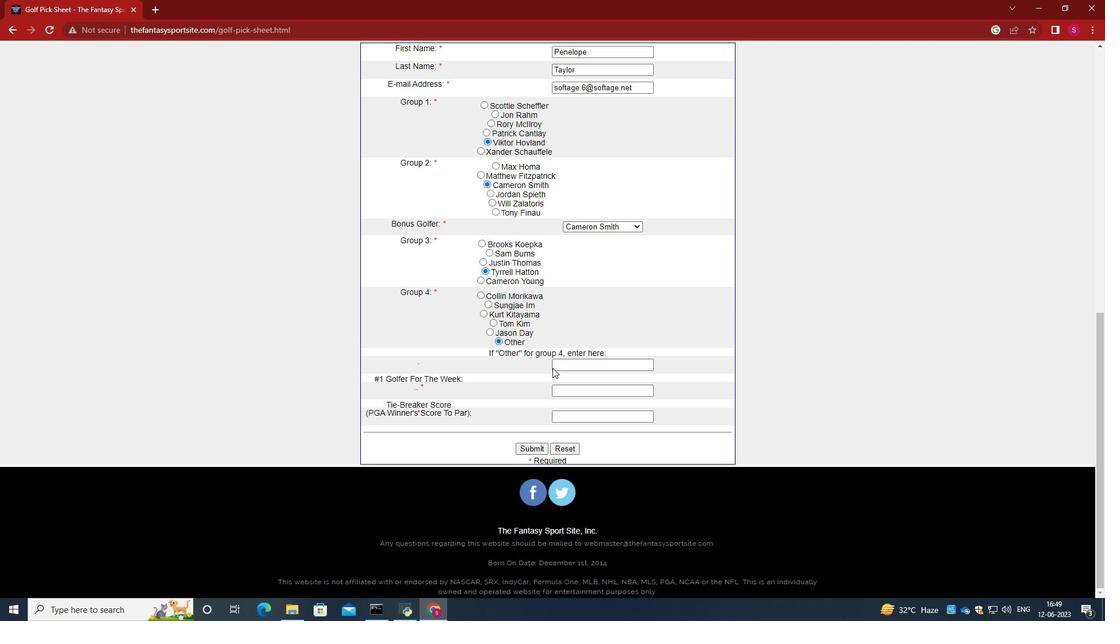 
Action: Mouse pressed left at (560, 363)
Screenshot: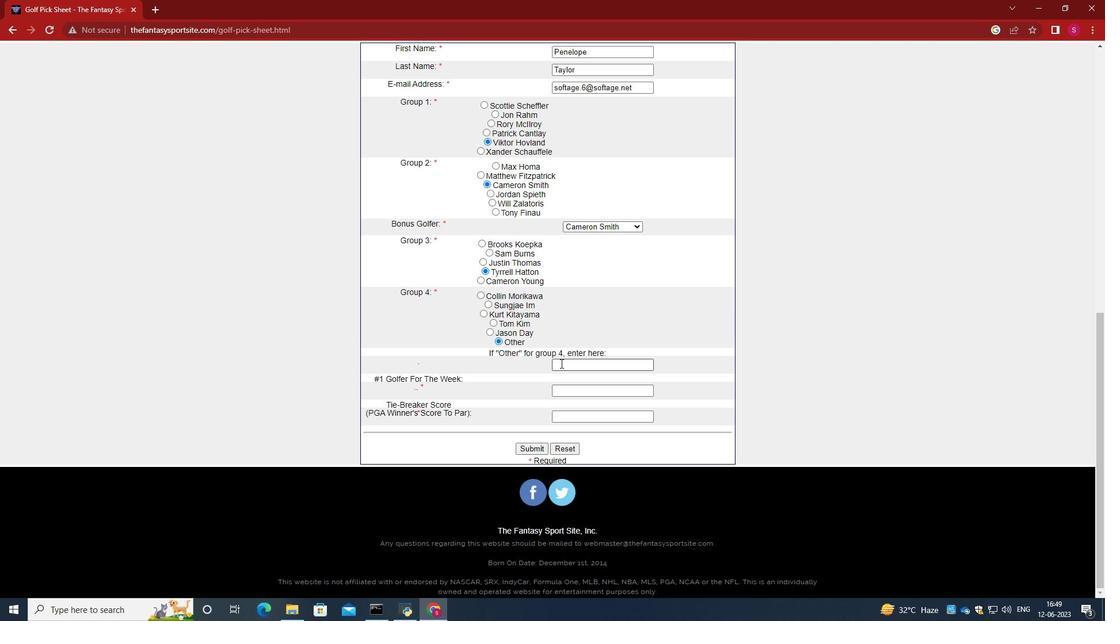 
Action: Mouse moved to (559, 361)
Screenshot: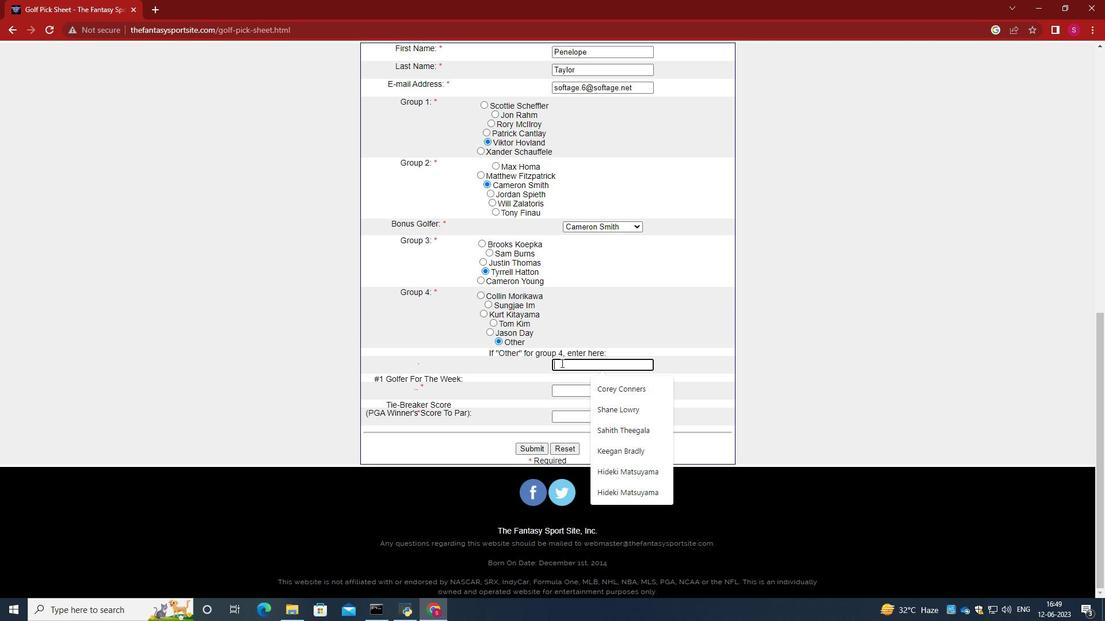
Action: Key pressed <Key.caps_lock>K<Key.caps_lock>eegan<Key.space><Key.caps_lock>B<Key.caps_lock>radly<Key.tab><Key.caps_lock>P<Key.caps_lock>atrick<Key.space><Key.caps_lock>C<Key.caps_lock>antlay<Key.tab>1
Screenshot: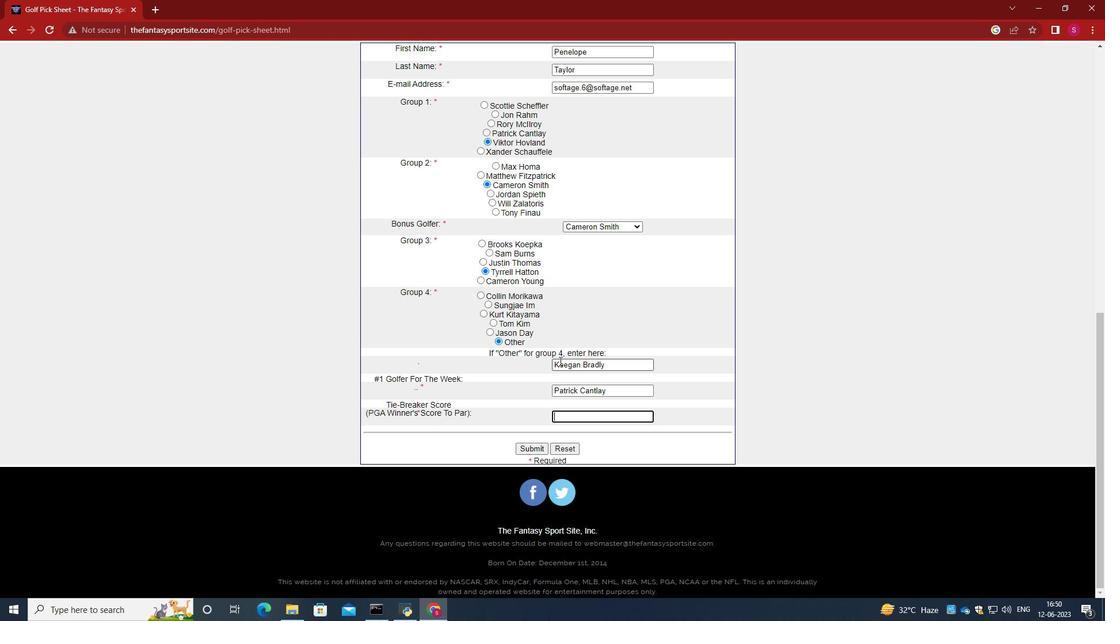 
Action: Mouse moved to (529, 445)
Screenshot: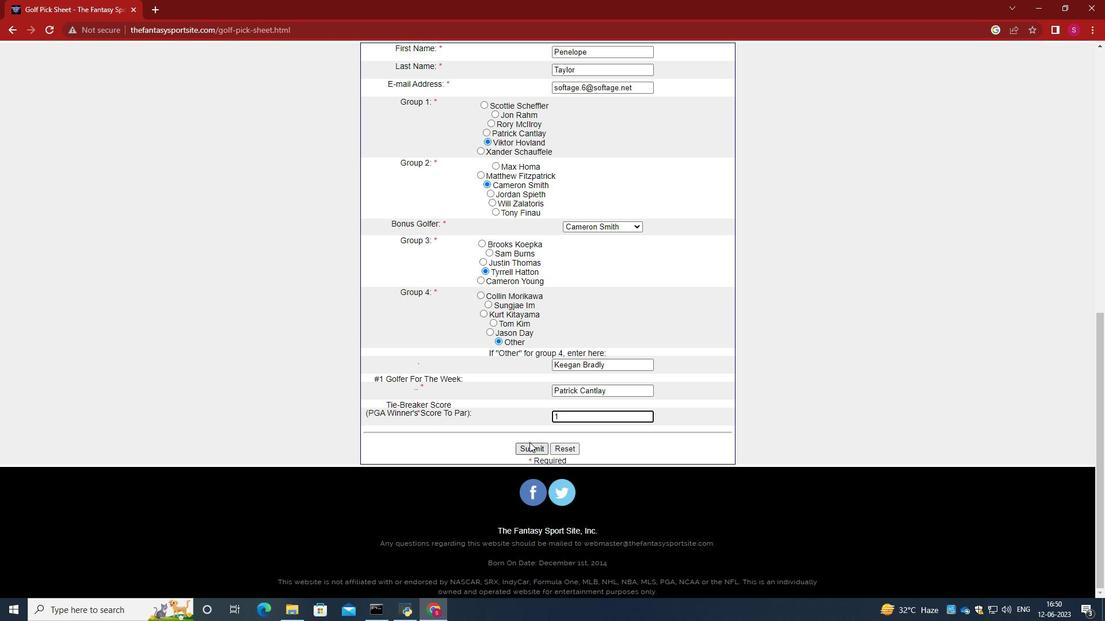
Action: Mouse pressed left at (529, 445)
Screenshot: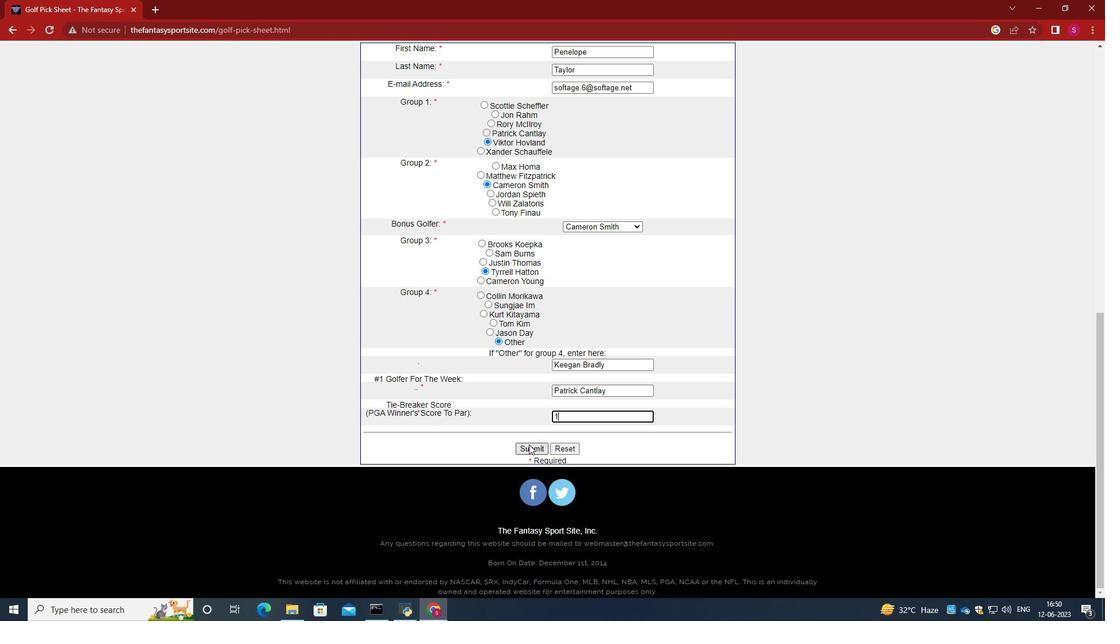 
